 Task: Create a due date automation trigger when advanced on, on the tuesday of the week before a card is due add fields without custom field "Resume" set to a number lower than 1 and lower than 10 at 11:00 AM.
Action: Mouse pressed left at (1372, 105)
Screenshot: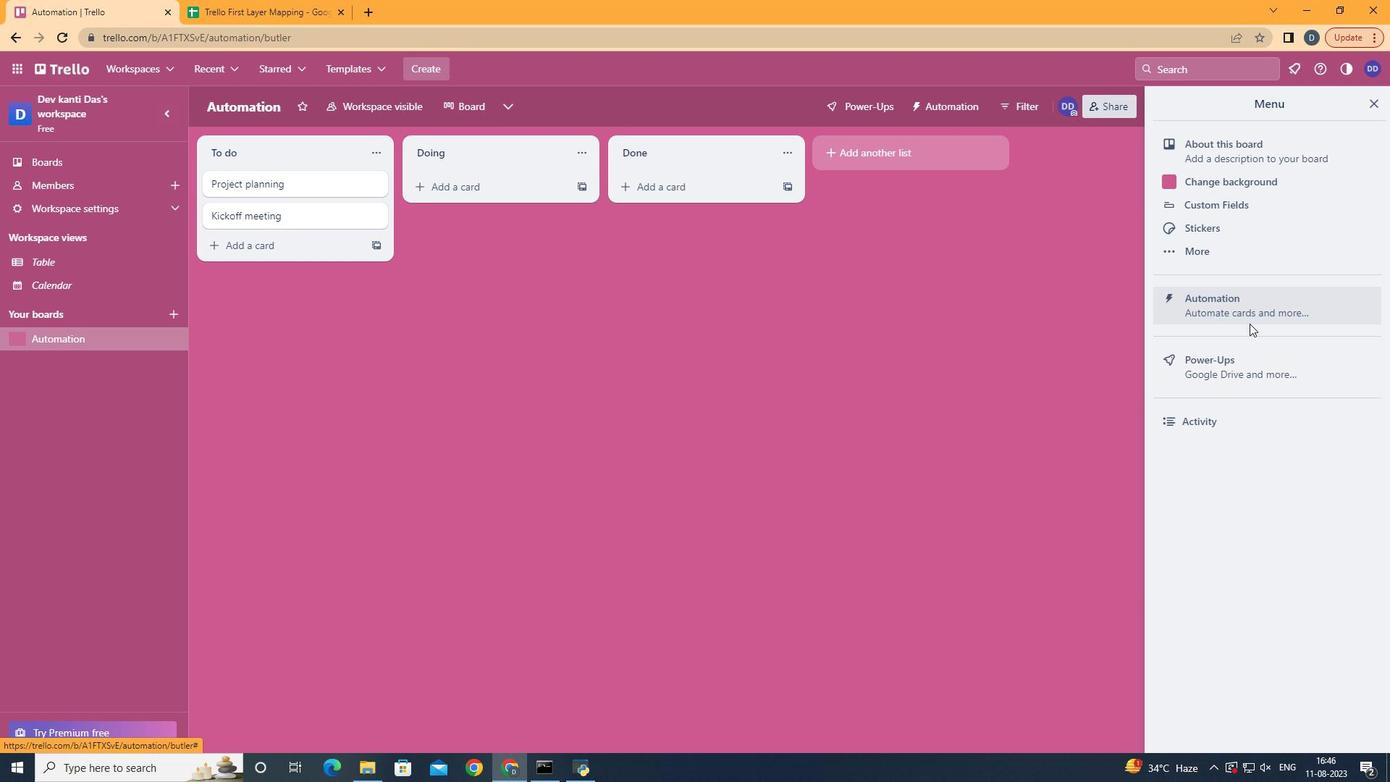 
Action: Mouse moved to (1247, 321)
Screenshot: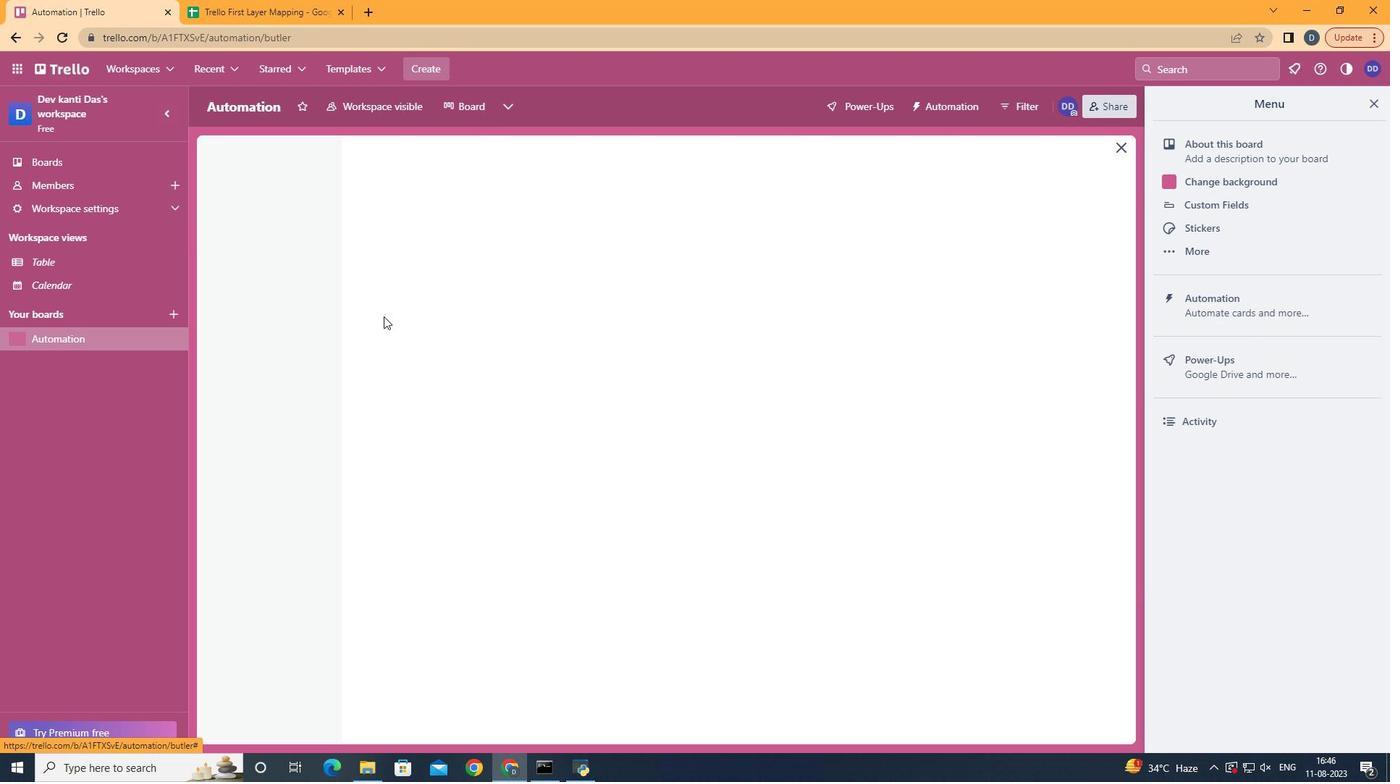 
Action: Mouse pressed left at (1247, 321)
Screenshot: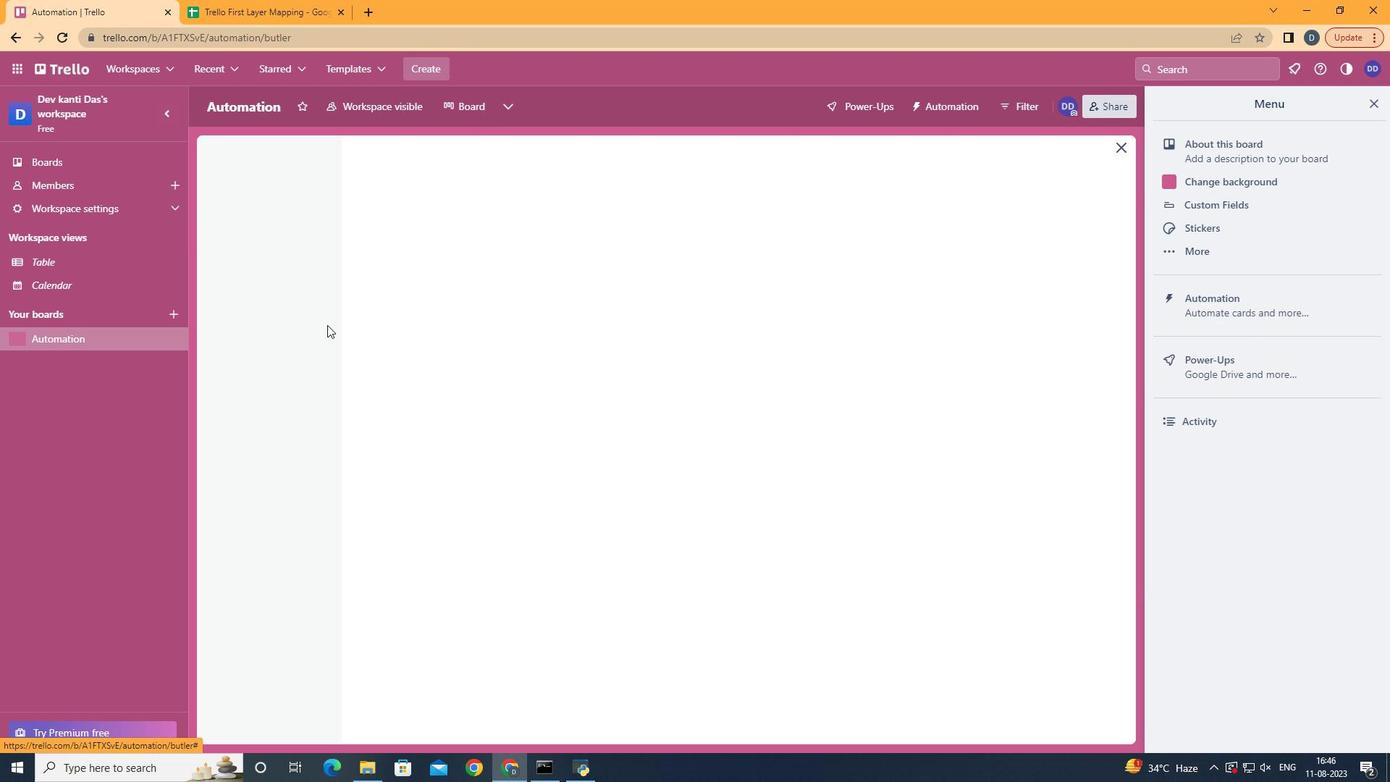 
Action: Mouse moved to (273, 291)
Screenshot: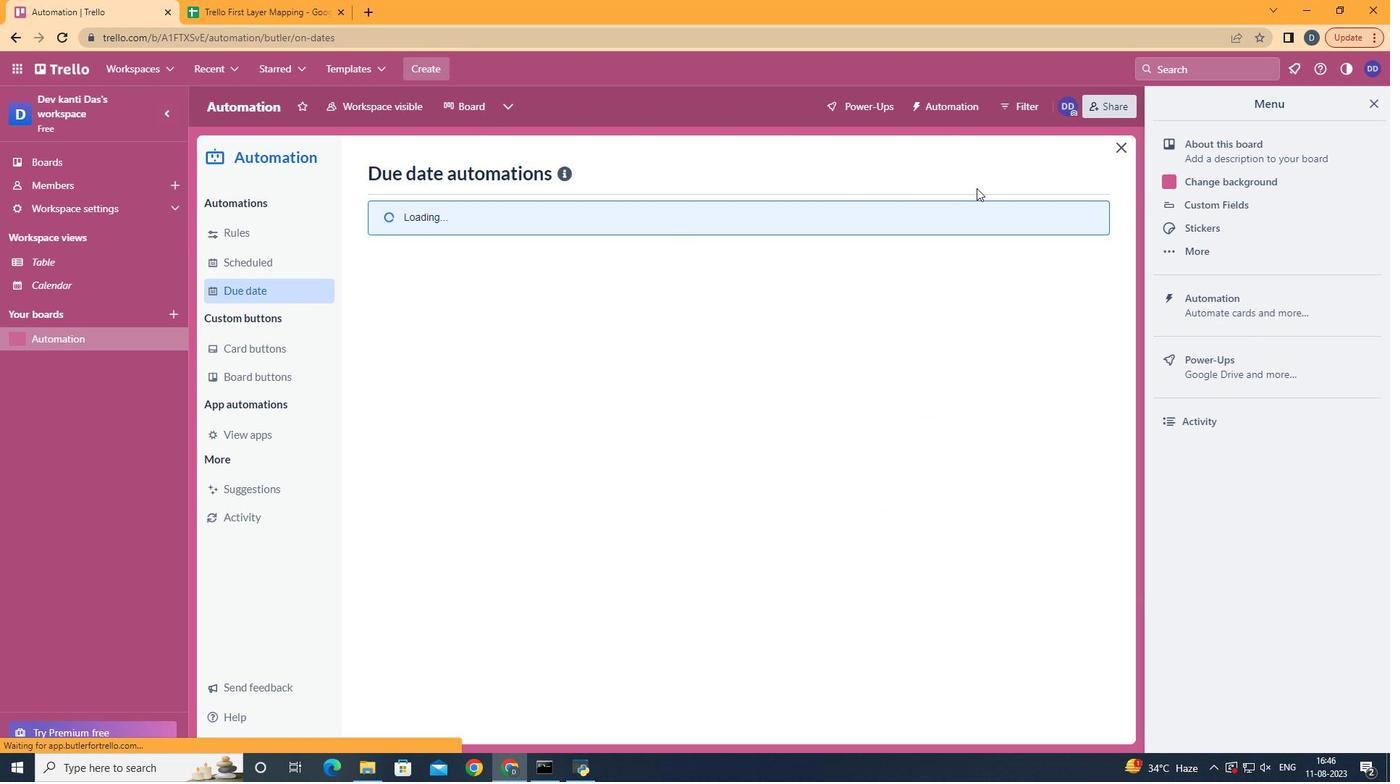 
Action: Mouse pressed left at (273, 291)
Screenshot: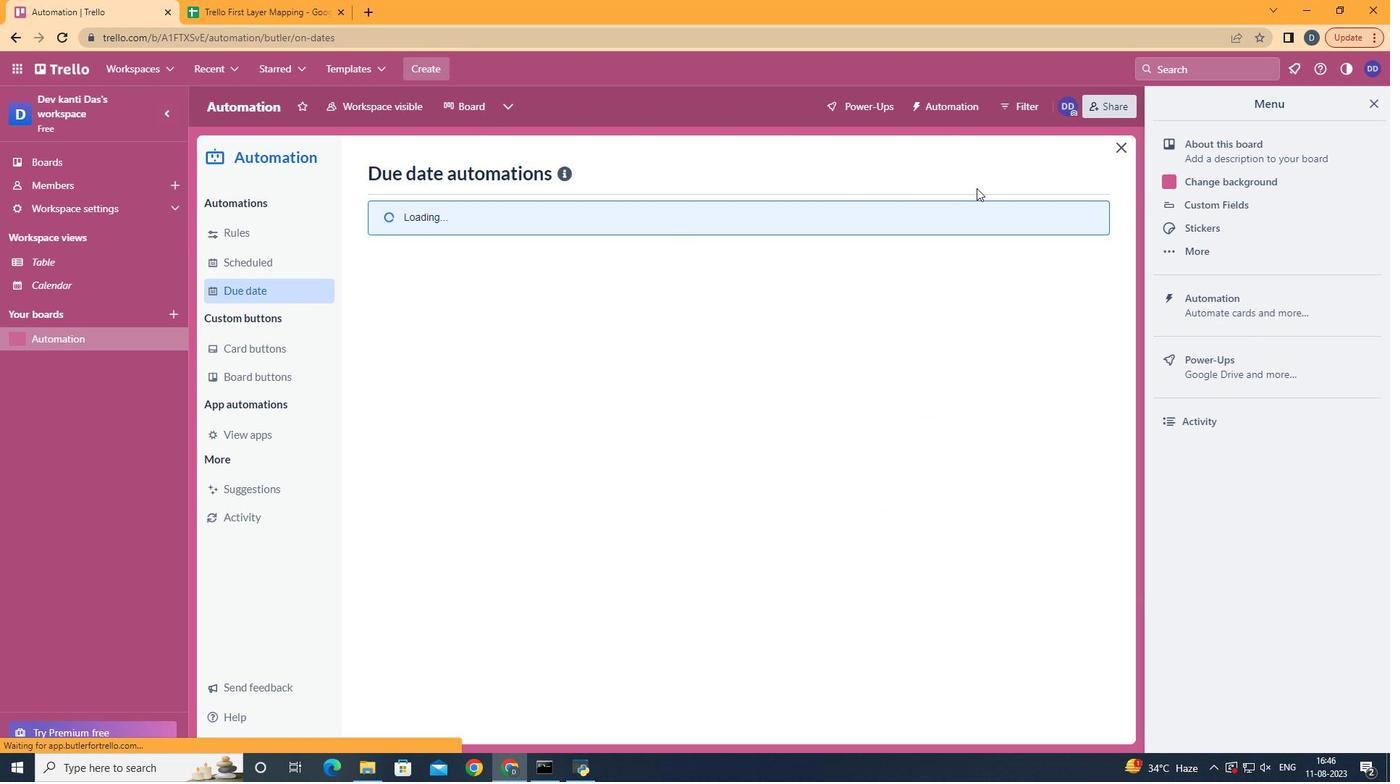 
Action: Mouse moved to (1030, 170)
Screenshot: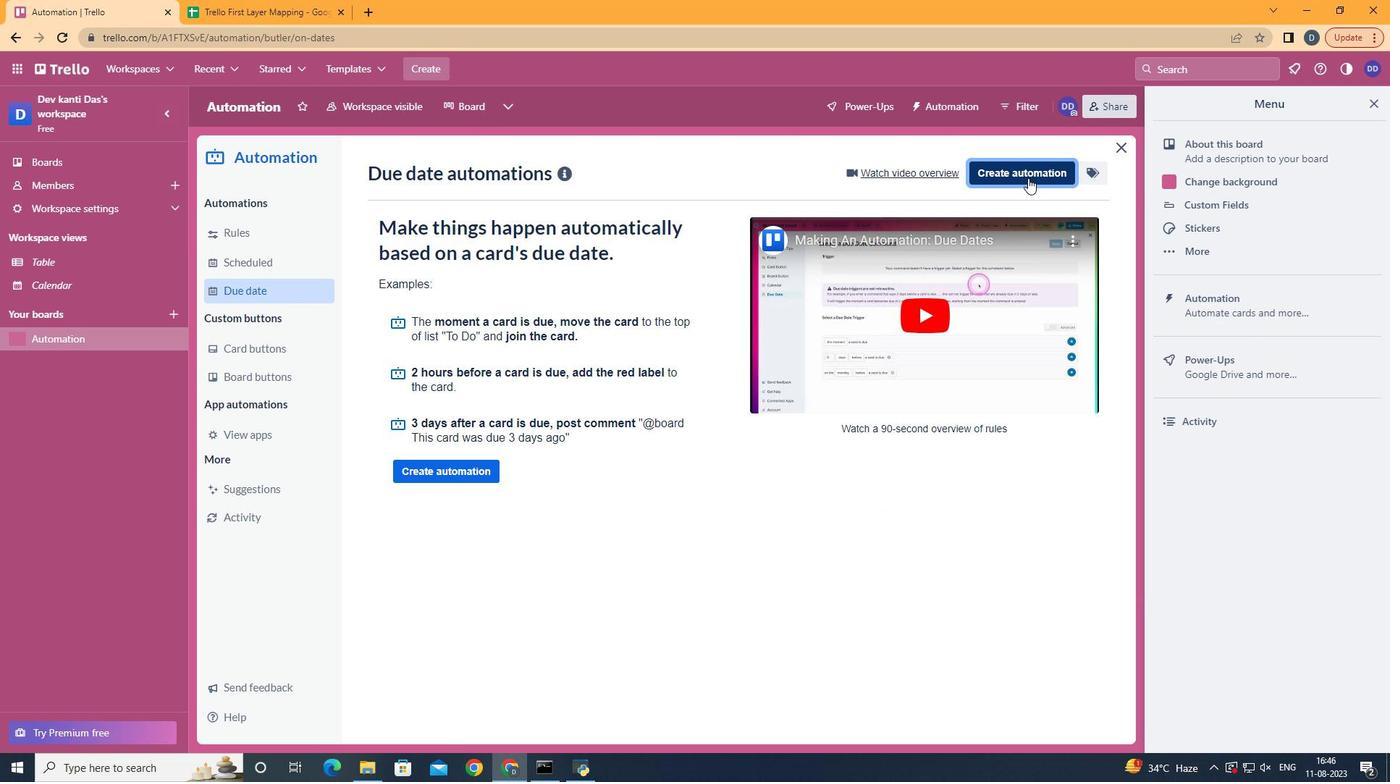 
Action: Mouse pressed left at (1030, 170)
Screenshot: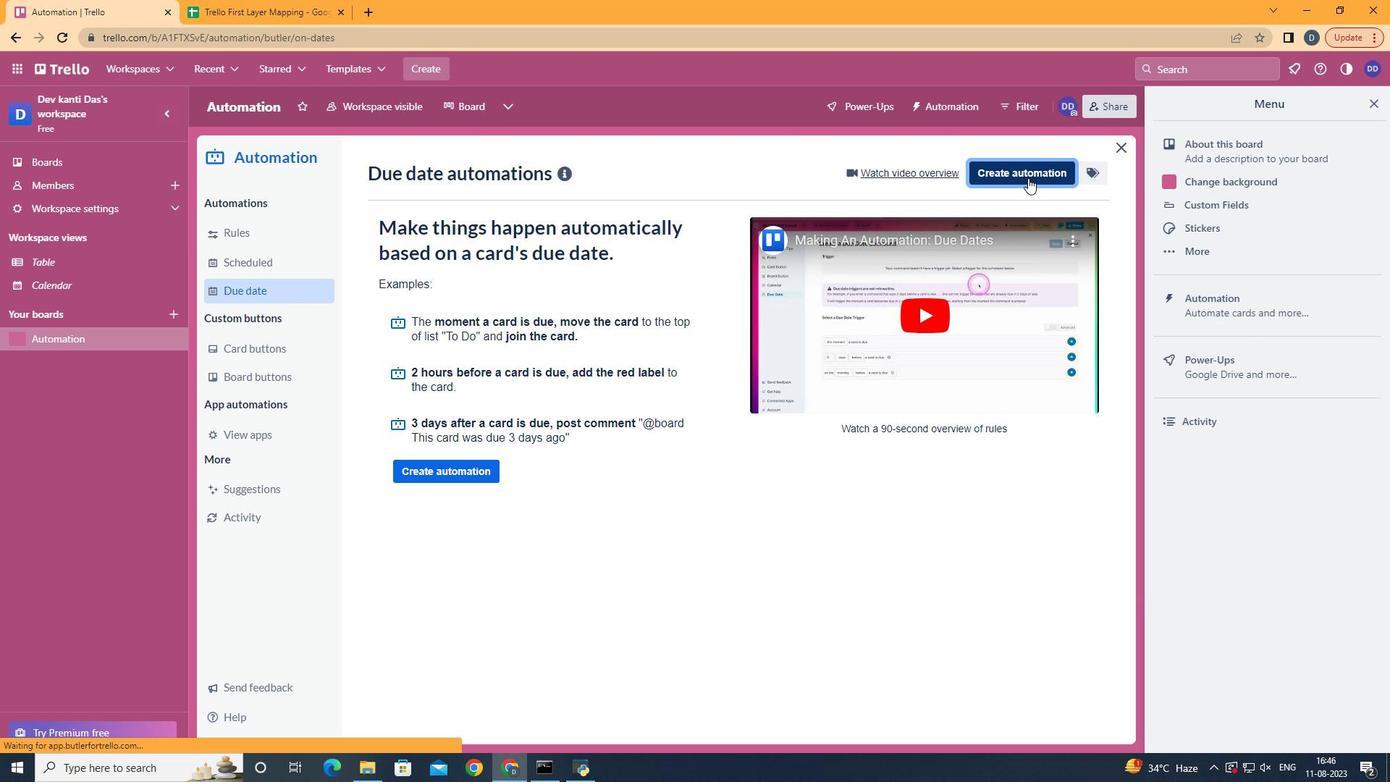 
Action: Mouse moved to (803, 304)
Screenshot: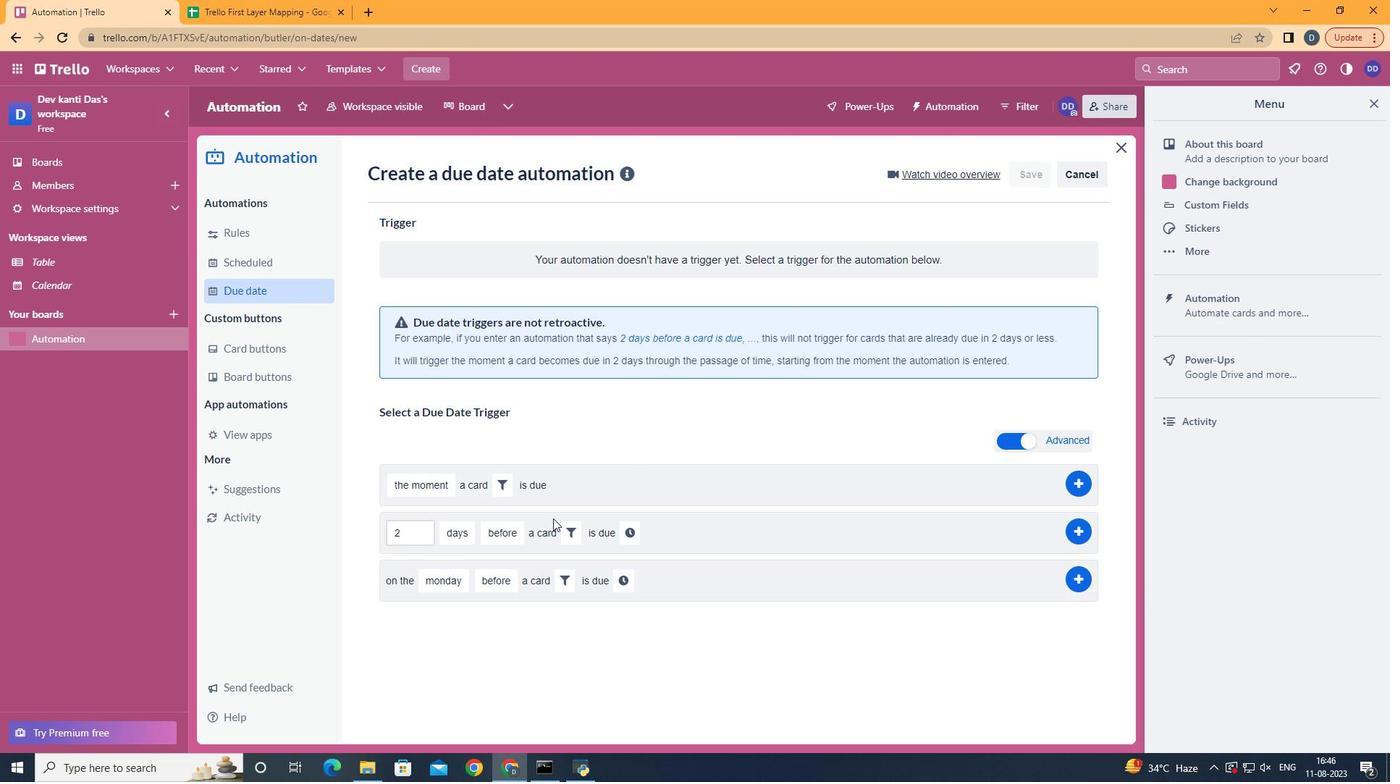 
Action: Mouse pressed left at (803, 304)
Screenshot: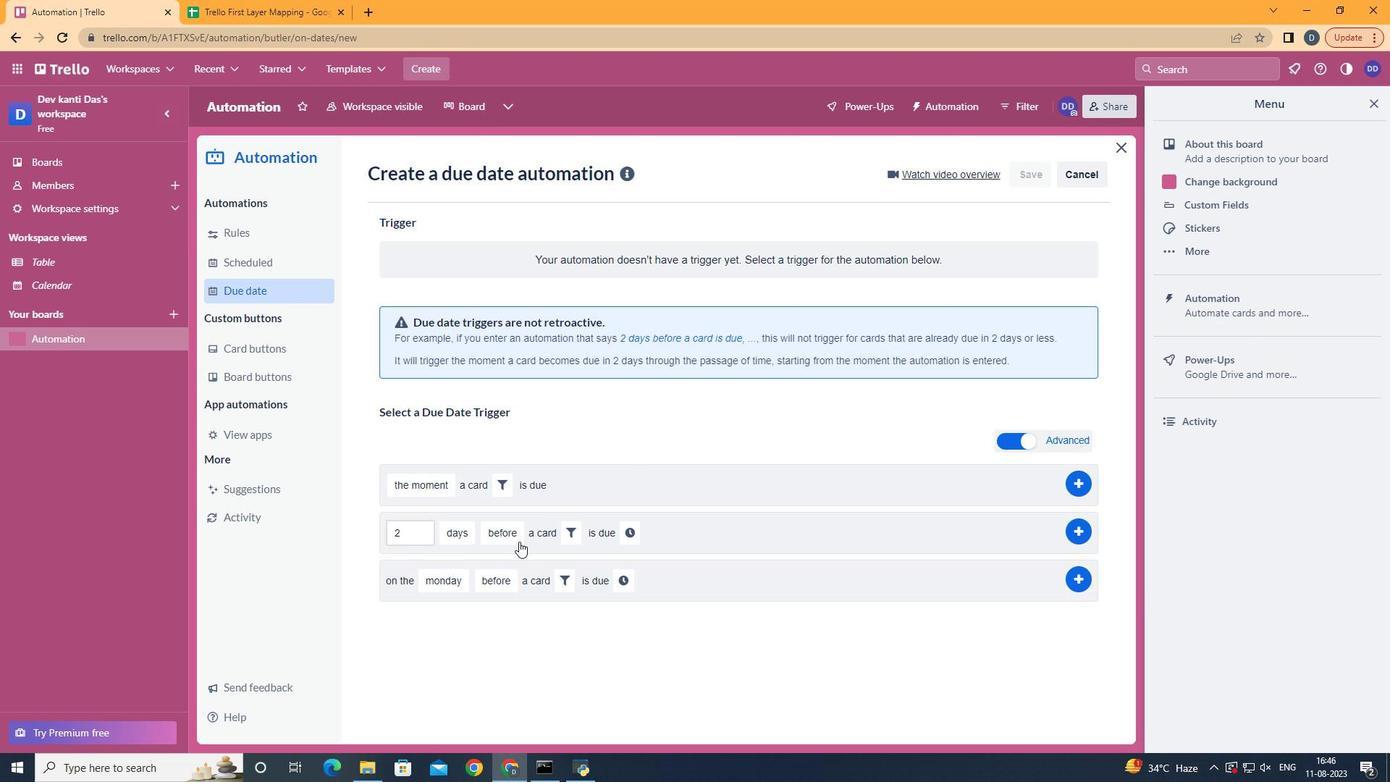 
Action: Mouse moved to (488, 399)
Screenshot: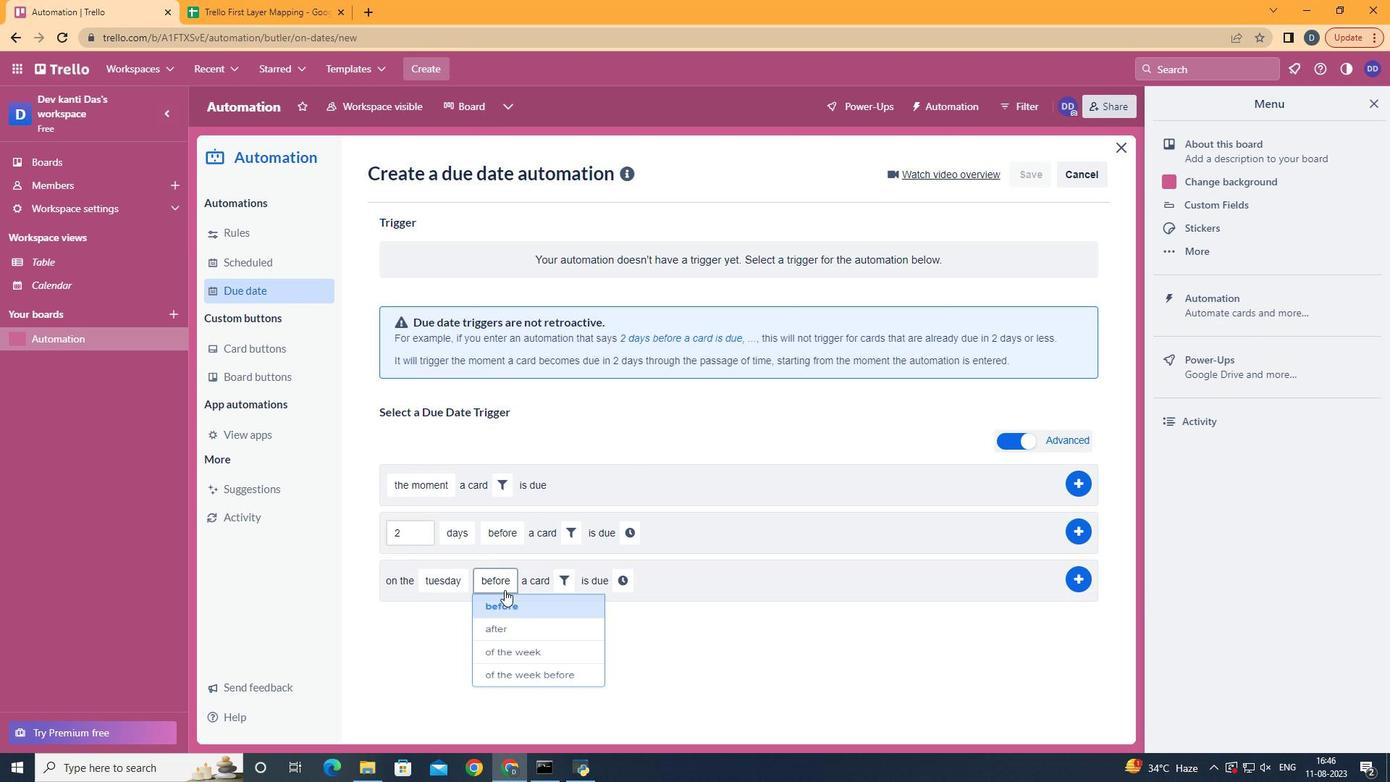 
Action: Mouse pressed left at (488, 399)
Screenshot: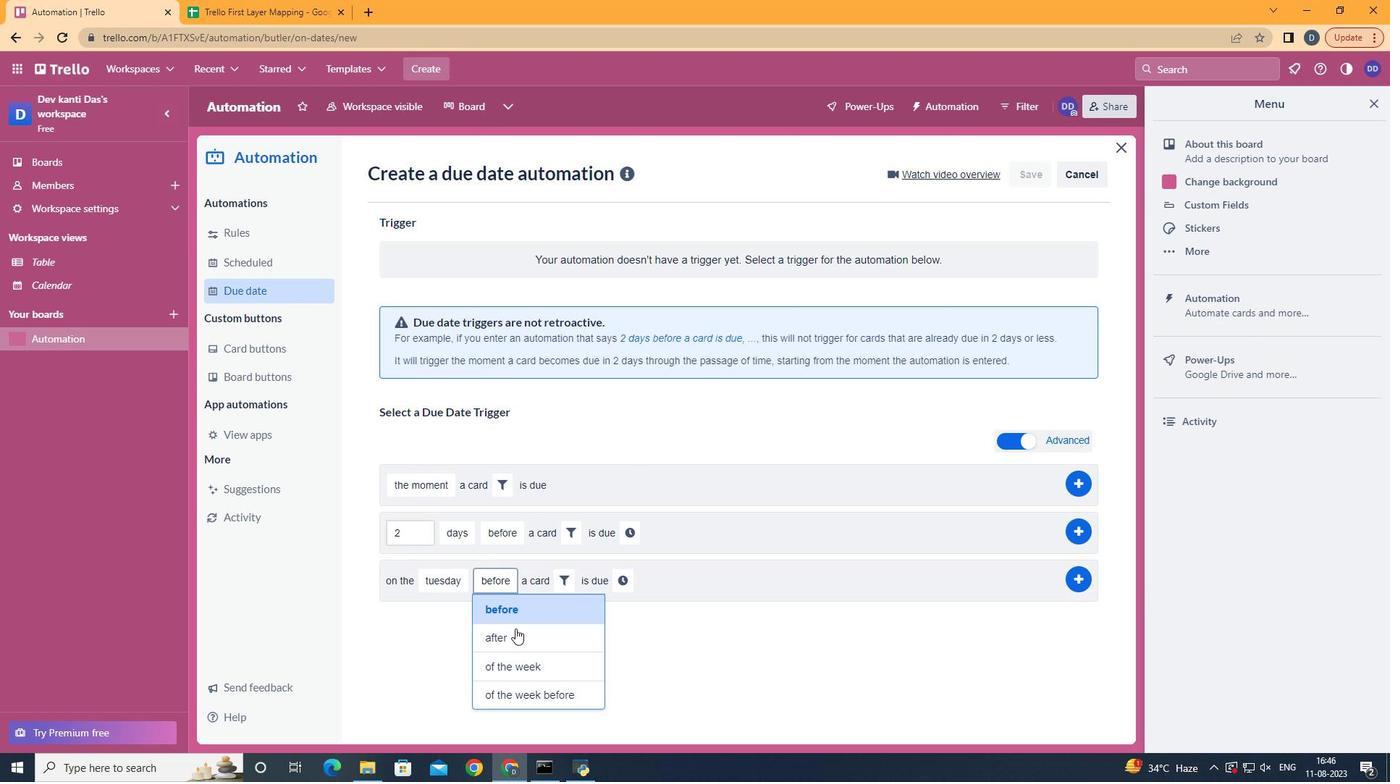 
Action: Mouse moved to (529, 687)
Screenshot: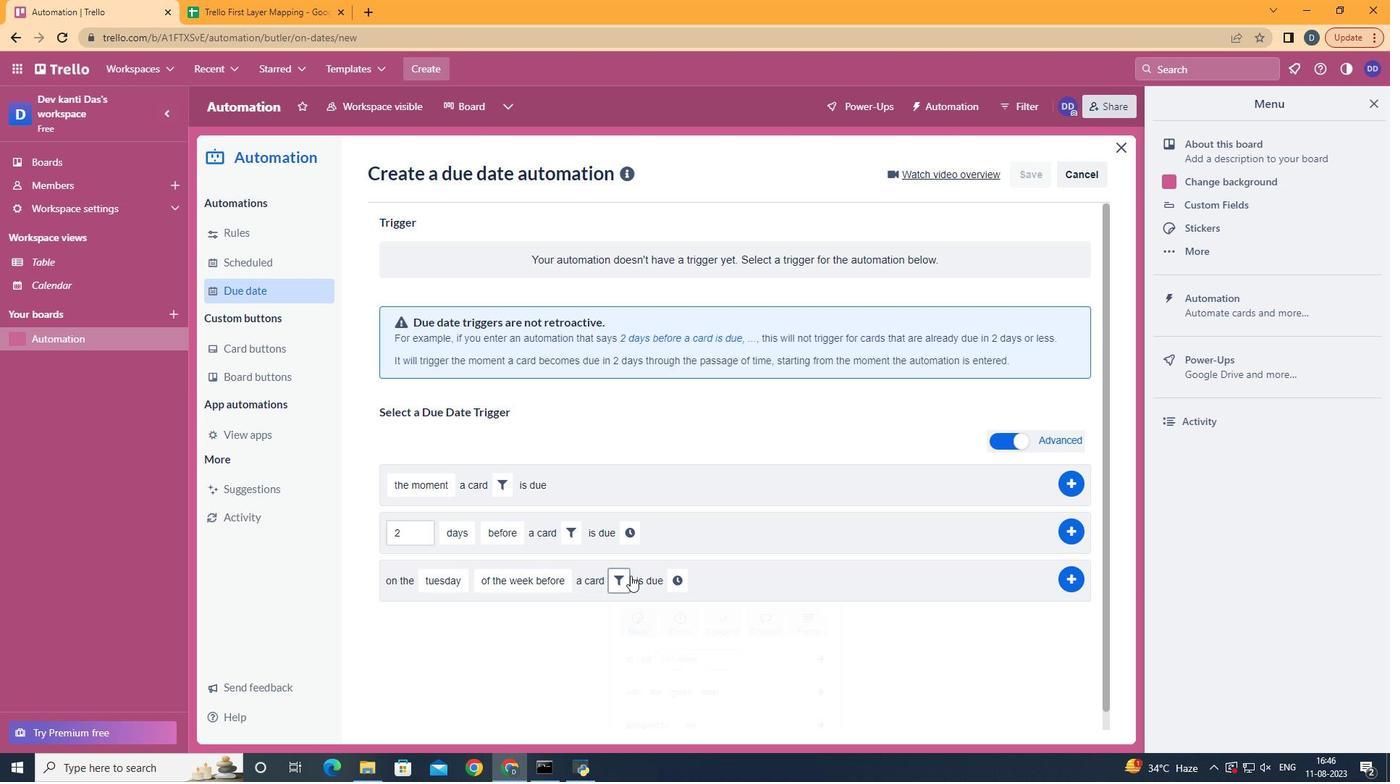 
Action: Mouse pressed left at (529, 687)
Screenshot: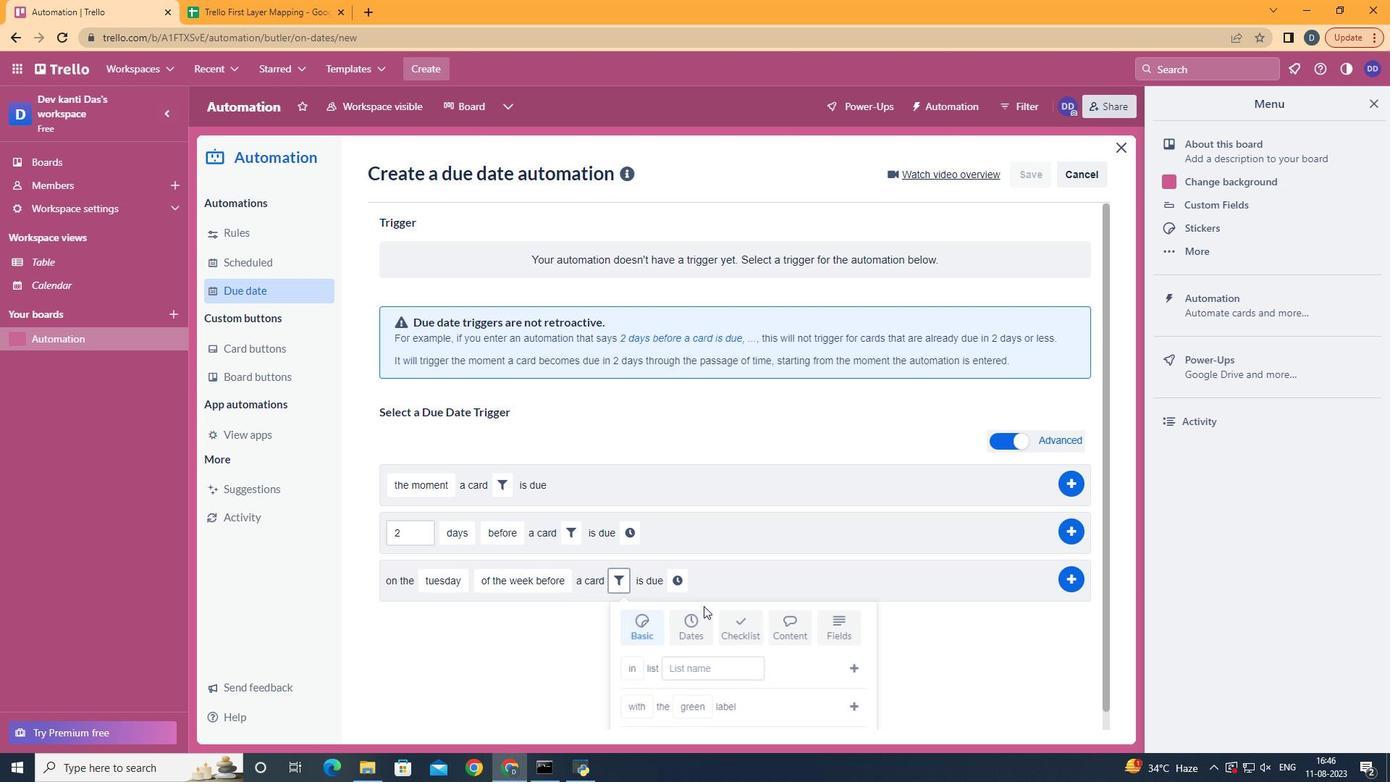 
Action: Mouse moved to (613, 567)
Screenshot: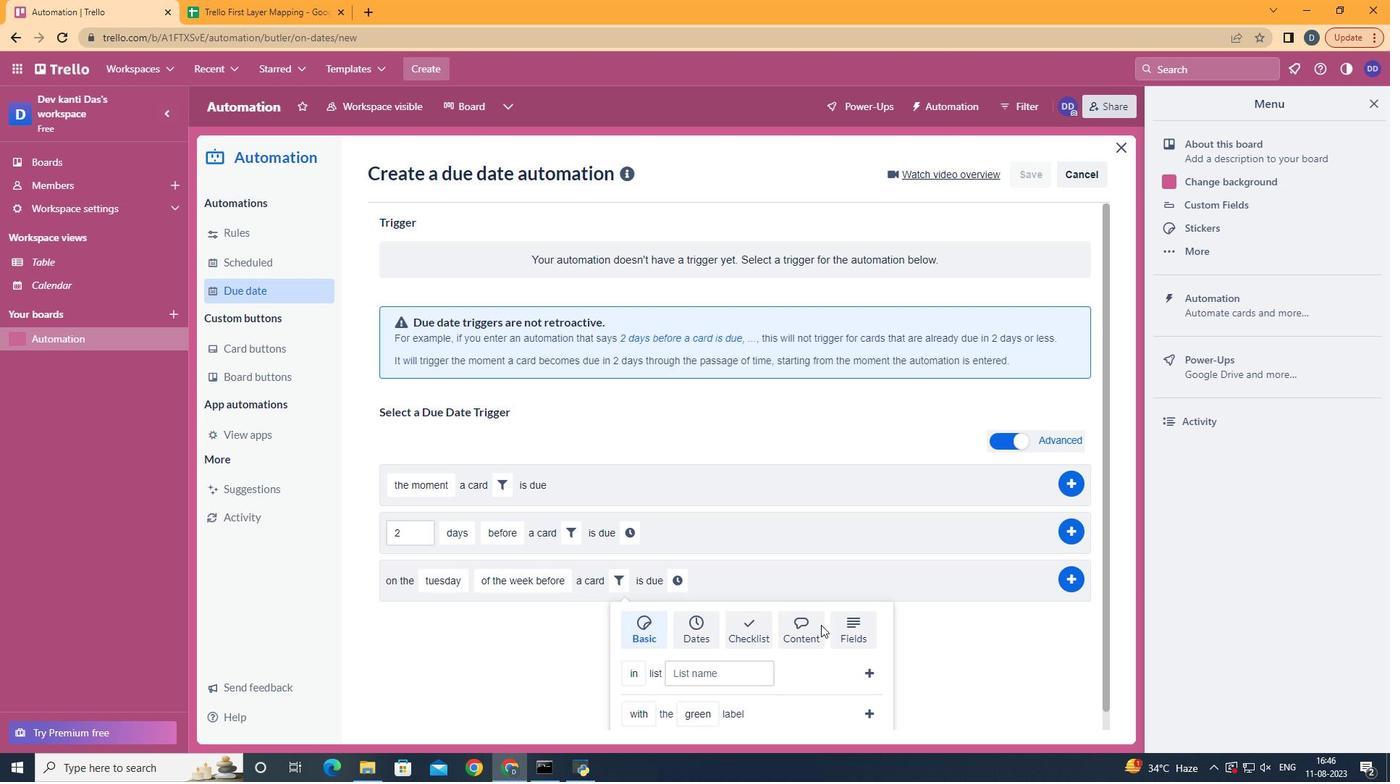 
Action: Mouse pressed left at (613, 567)
Screenshot: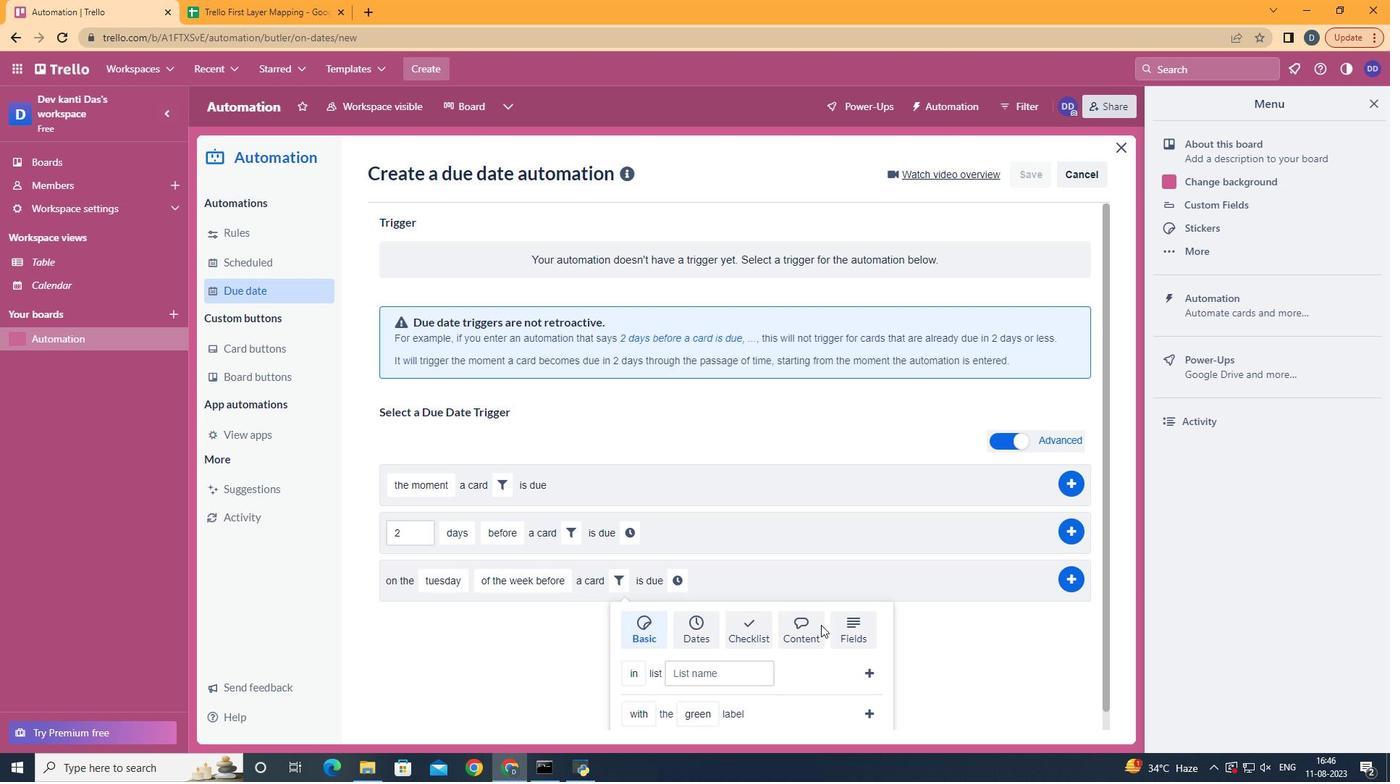 
Action: Mouse moved to (818, 622)
Screenshot: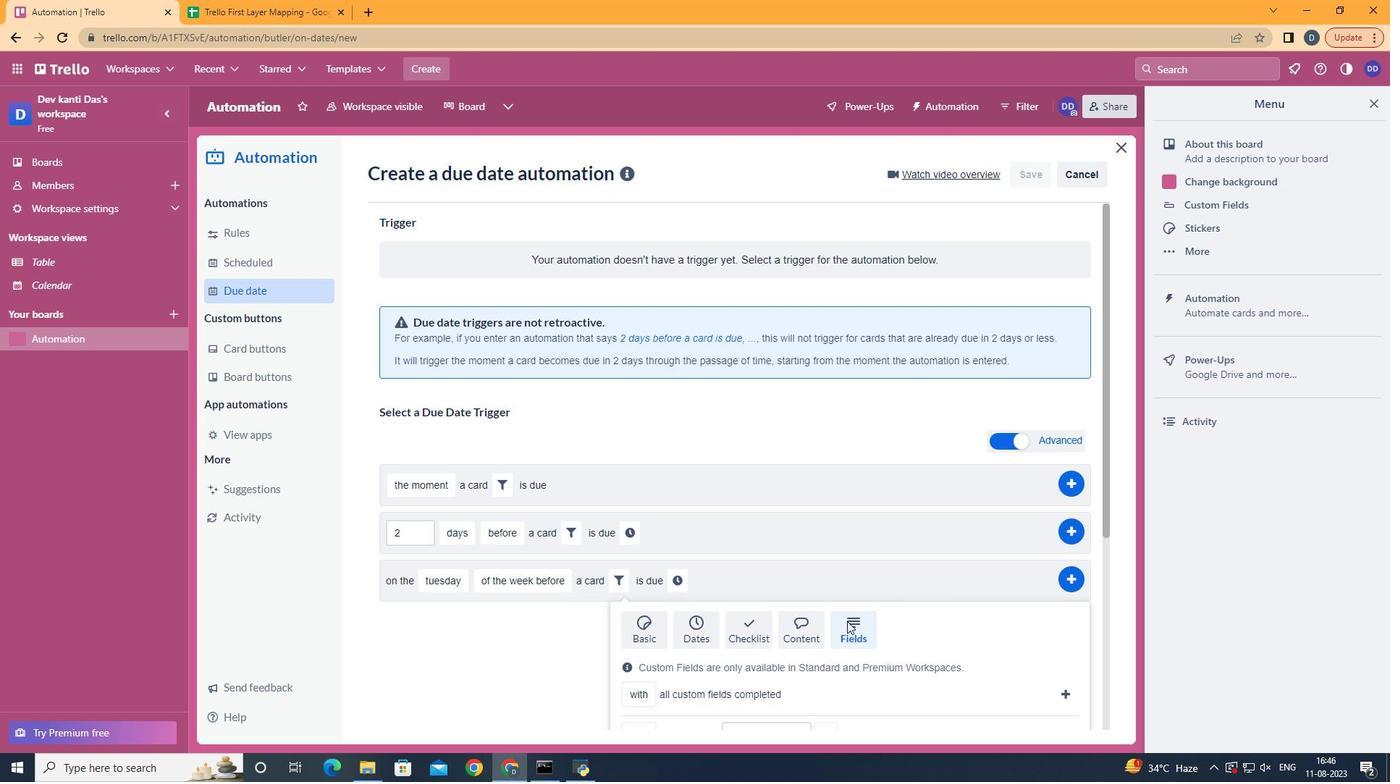 
Action: Mouse pressed left at (818, 622)
Screenshot: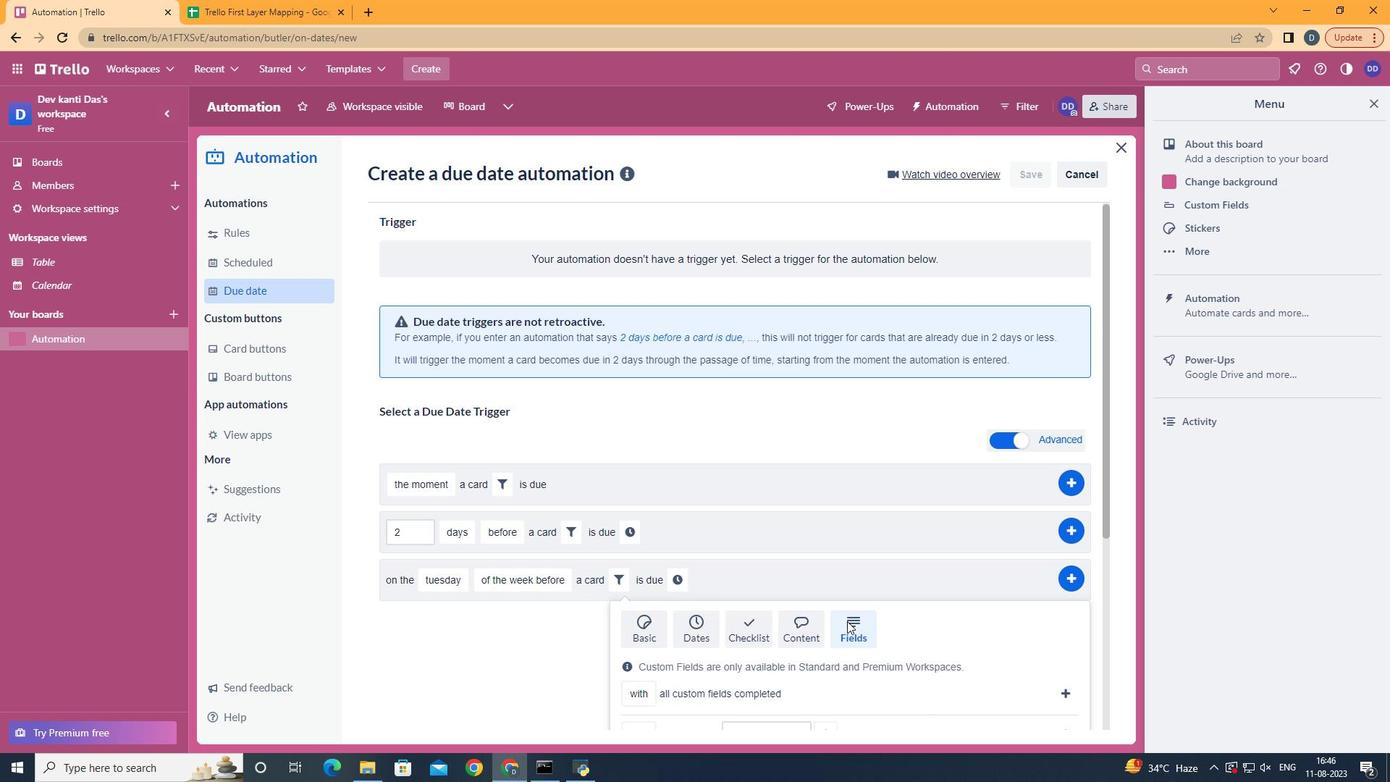 
Action: Mouse moved to (845, 619)
Screenshot: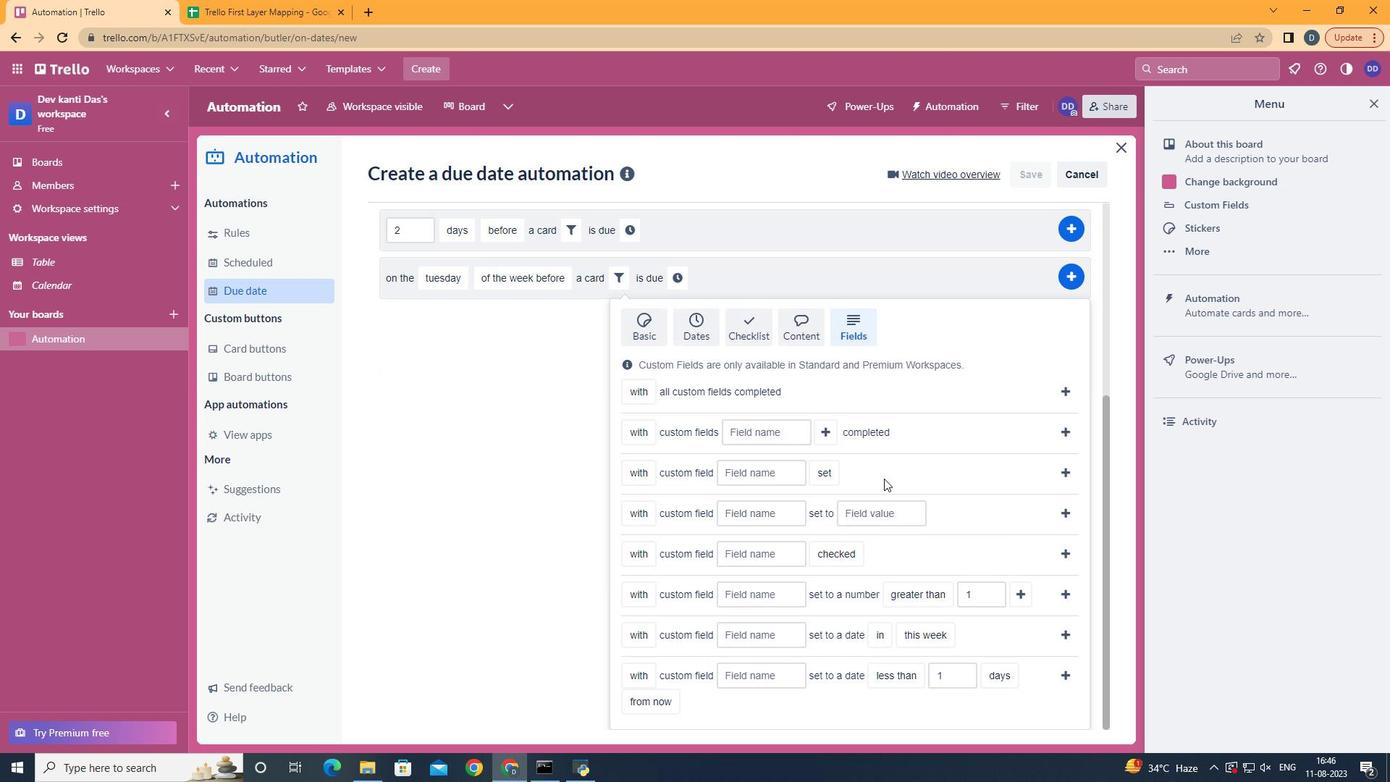 
Action: Mouse pressed left at (845, 619)
Screenshot: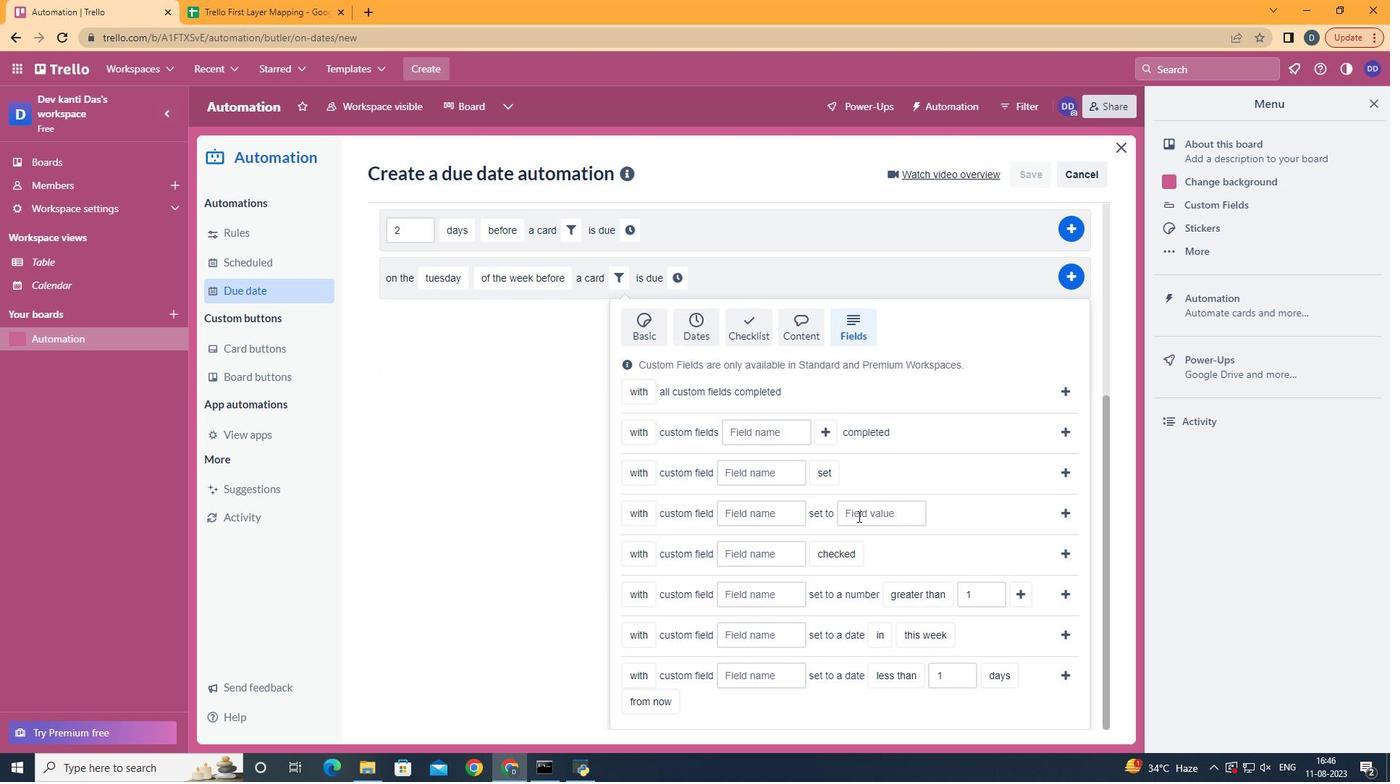 
Action: Mouse moved to (845, 619)
Screenshot: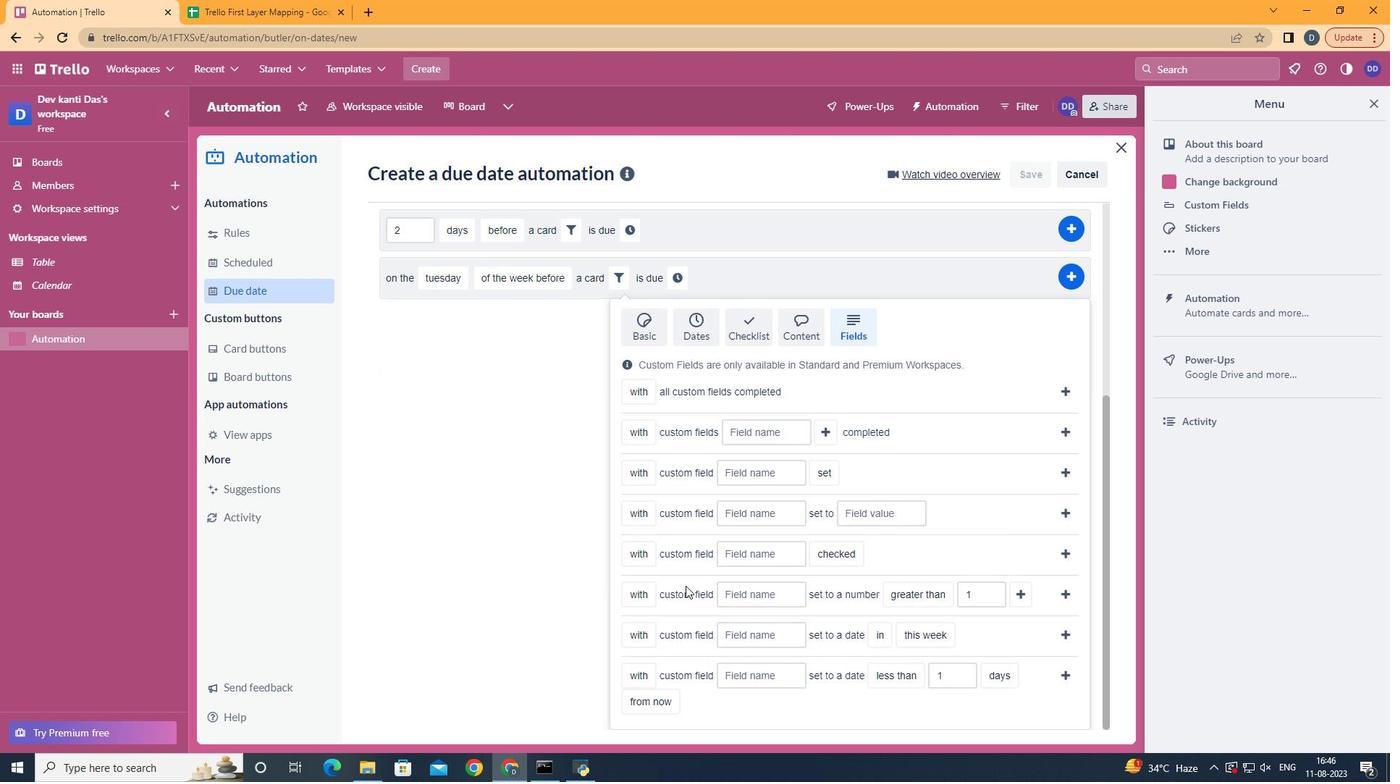 
Action: Mouse scrolled (845, 618) with delta (0, 0)
Screenshot: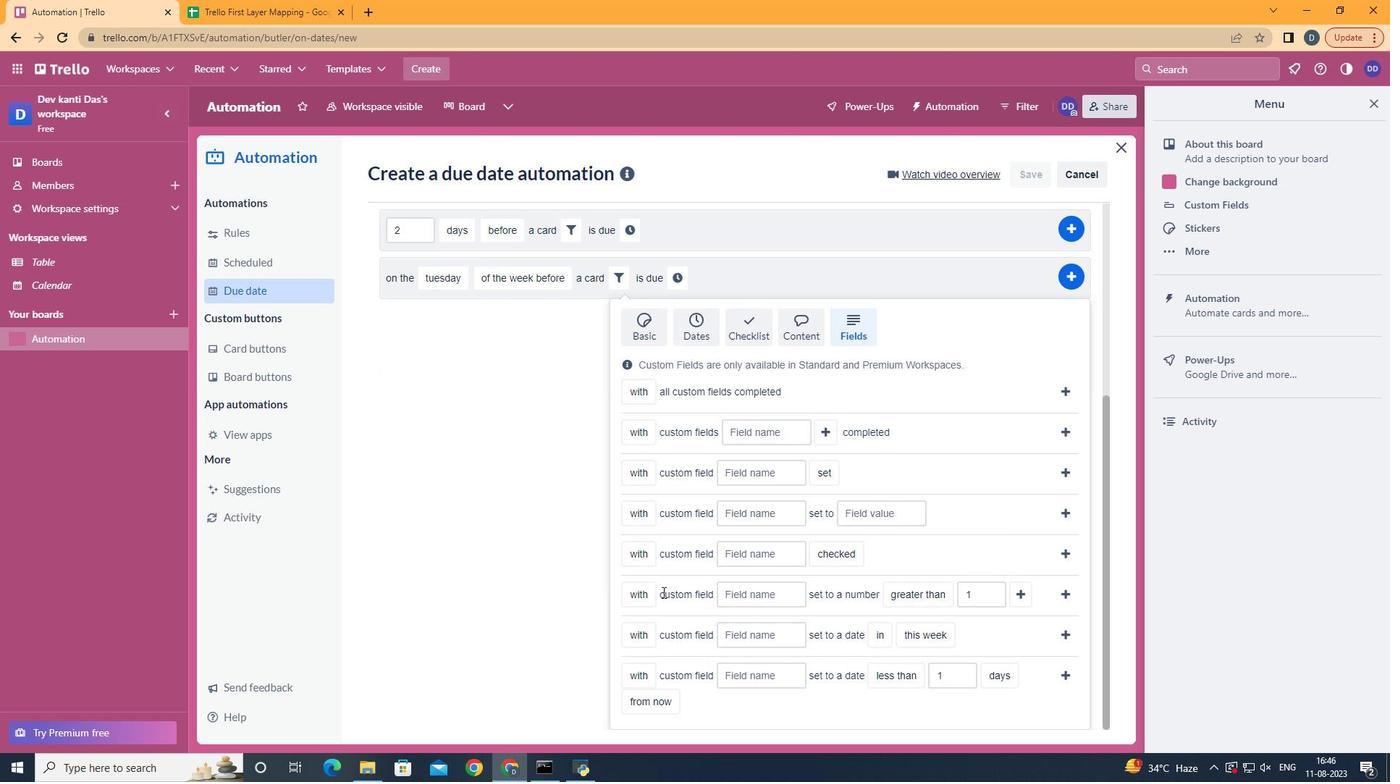 
Action: Mouse scrolled (845, 618) with delta (0, 0)
Screenshot: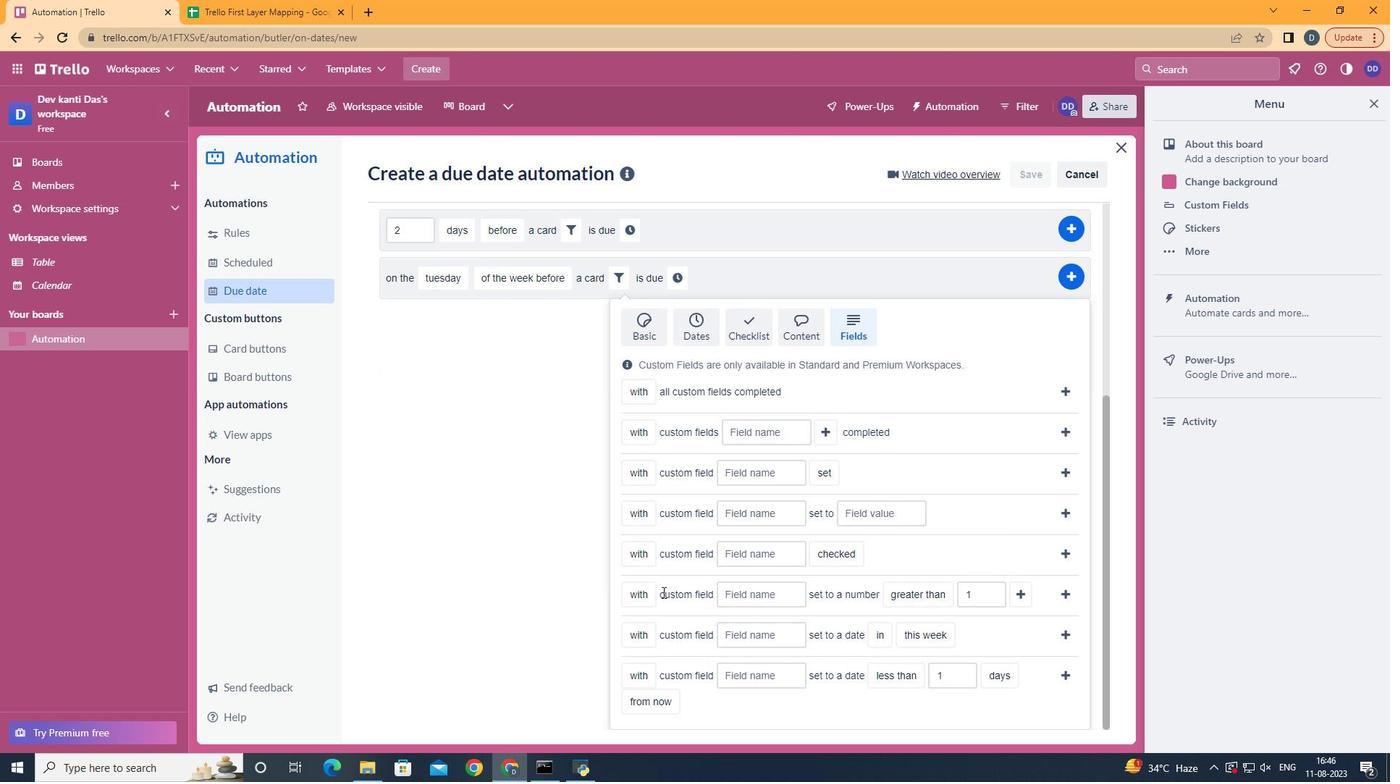 
Action: Mouse scrolled (845, 618) with delta (0, 0)
Screenshot: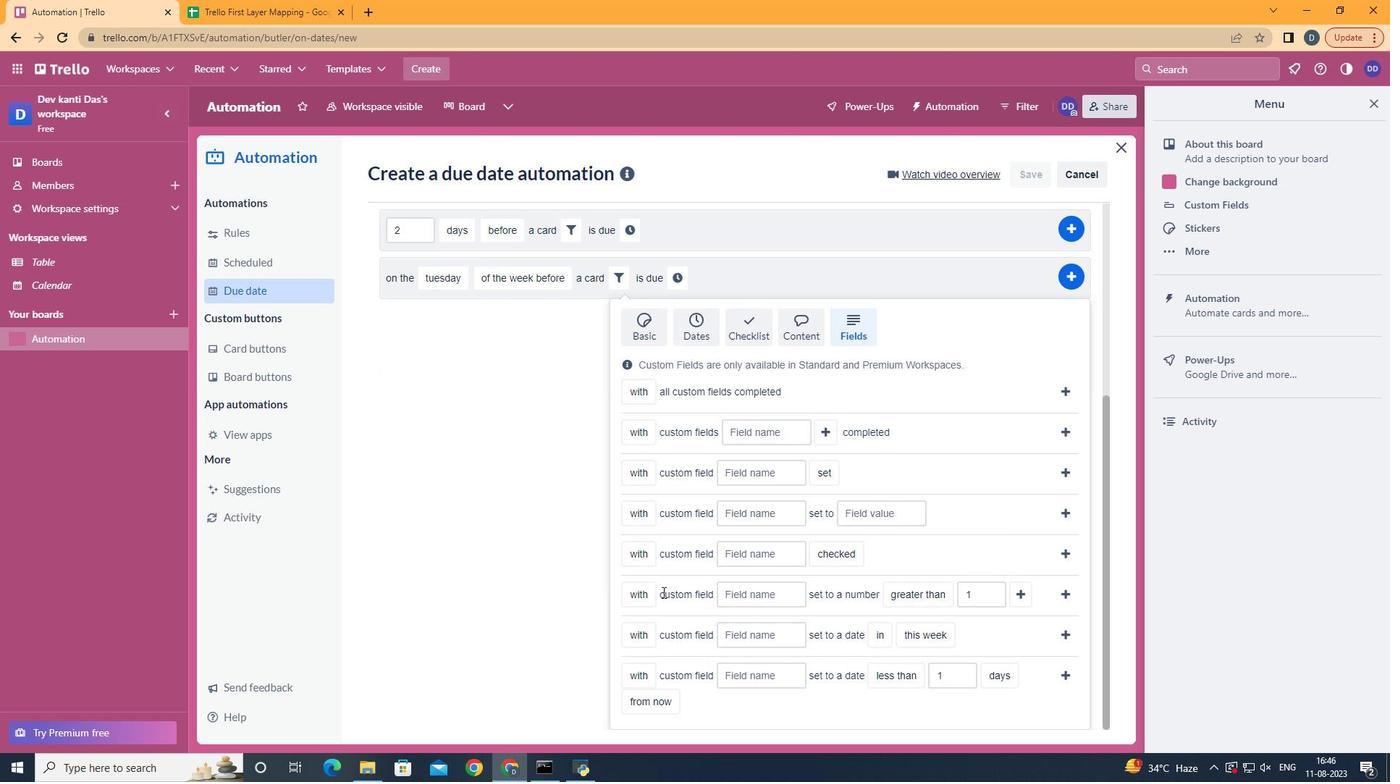 
Action: Mouse scrolled (845, 618) with delta (0, 0)
Screenshot: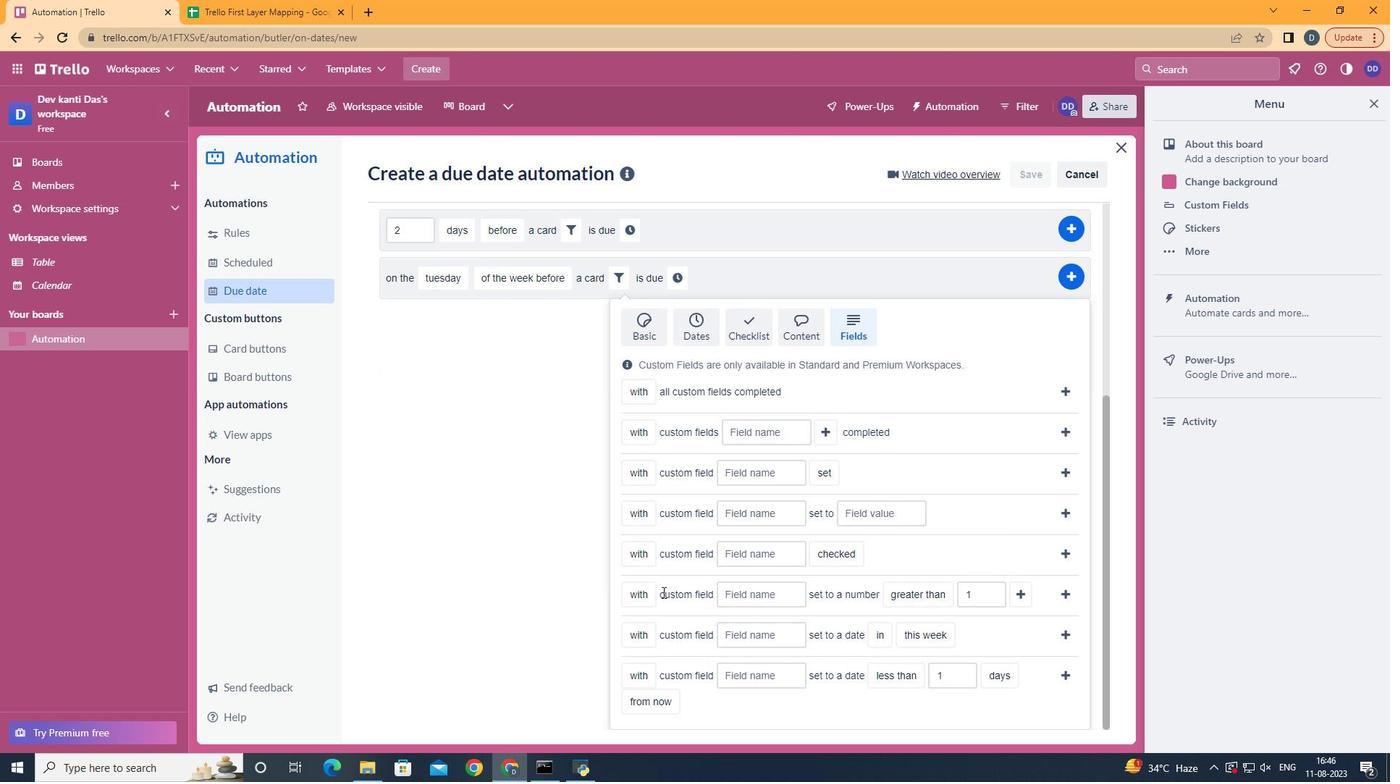 
Action: Mouse scrolled (845, 618) with delta (0, 0)
Screenshot: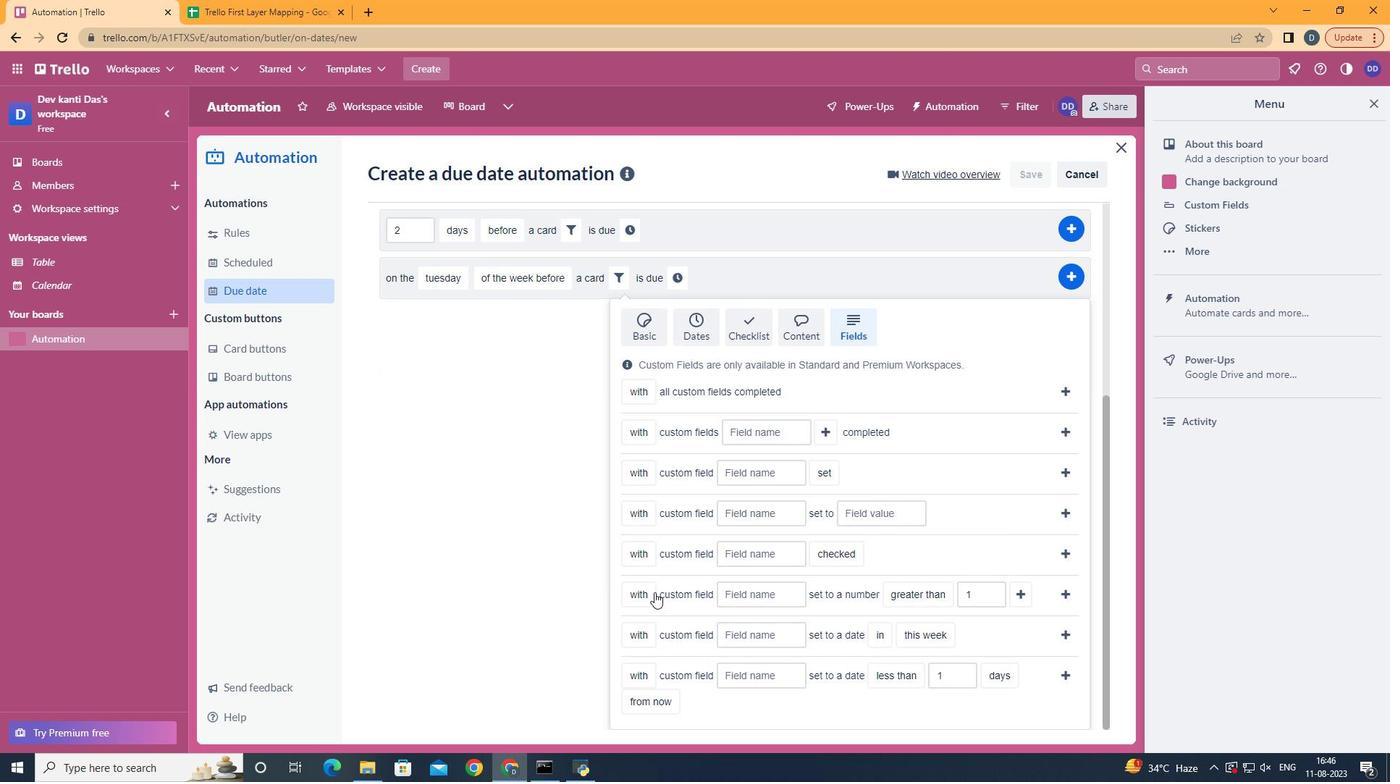 
Action: Mouse moved to (656, 643)
Screenshot: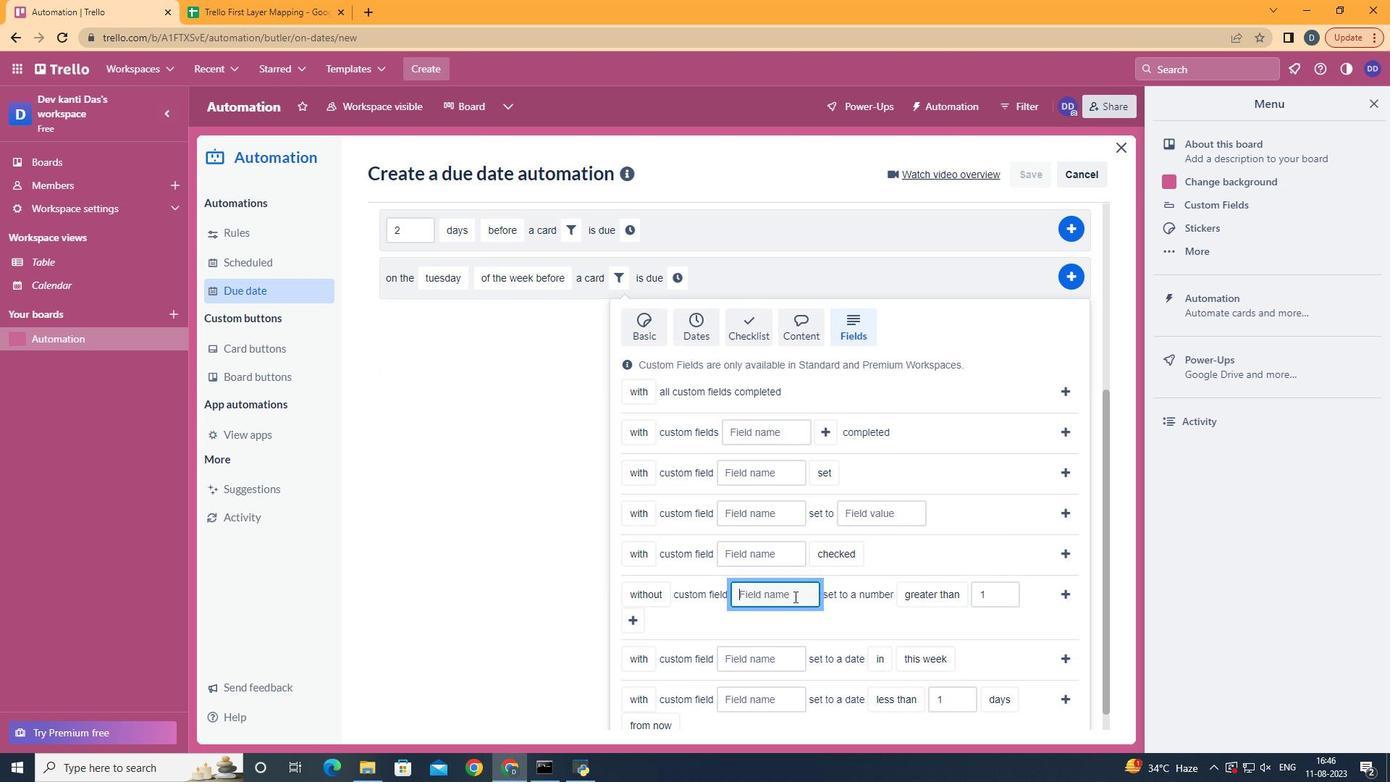 
Action: Mouse pressed left at (656, 643)
Screenshot: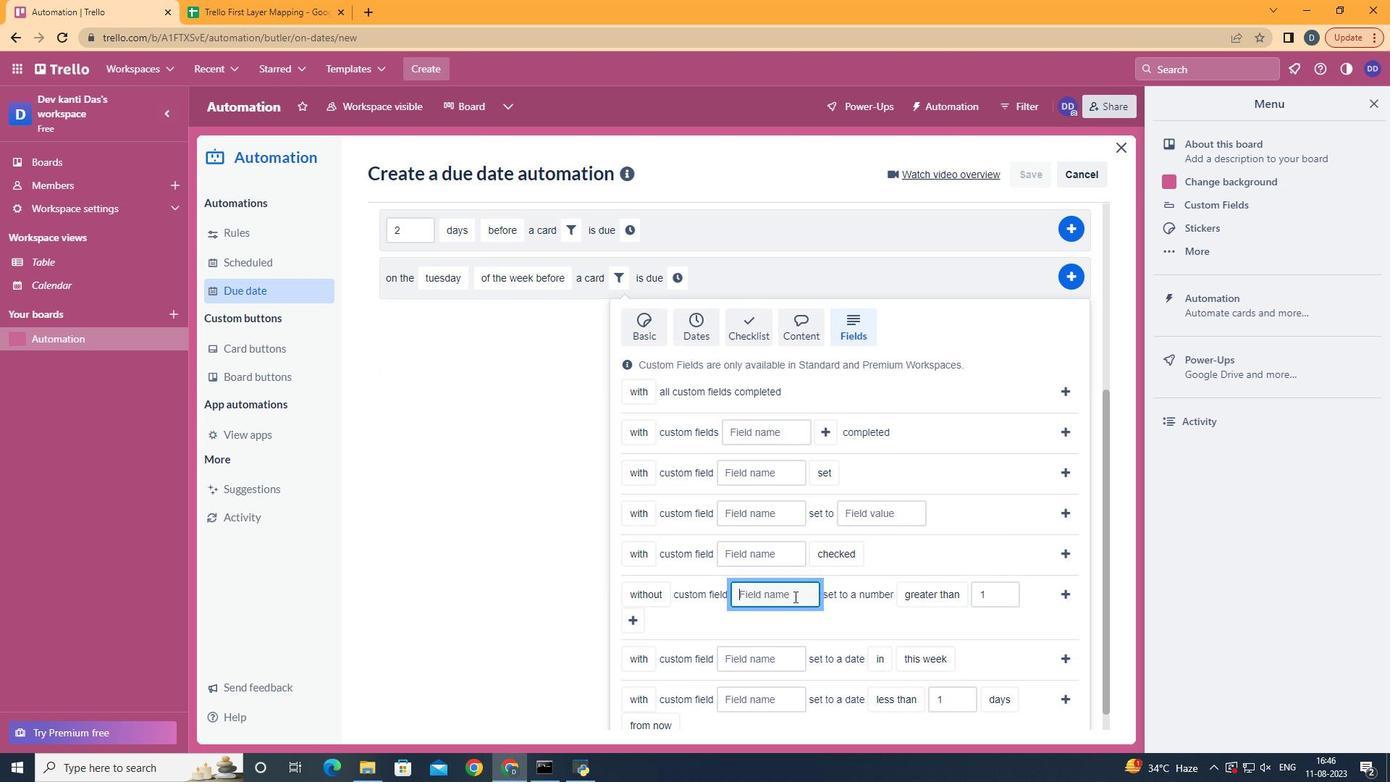
Action: Mouse moved to (792, 595)
Screenshot: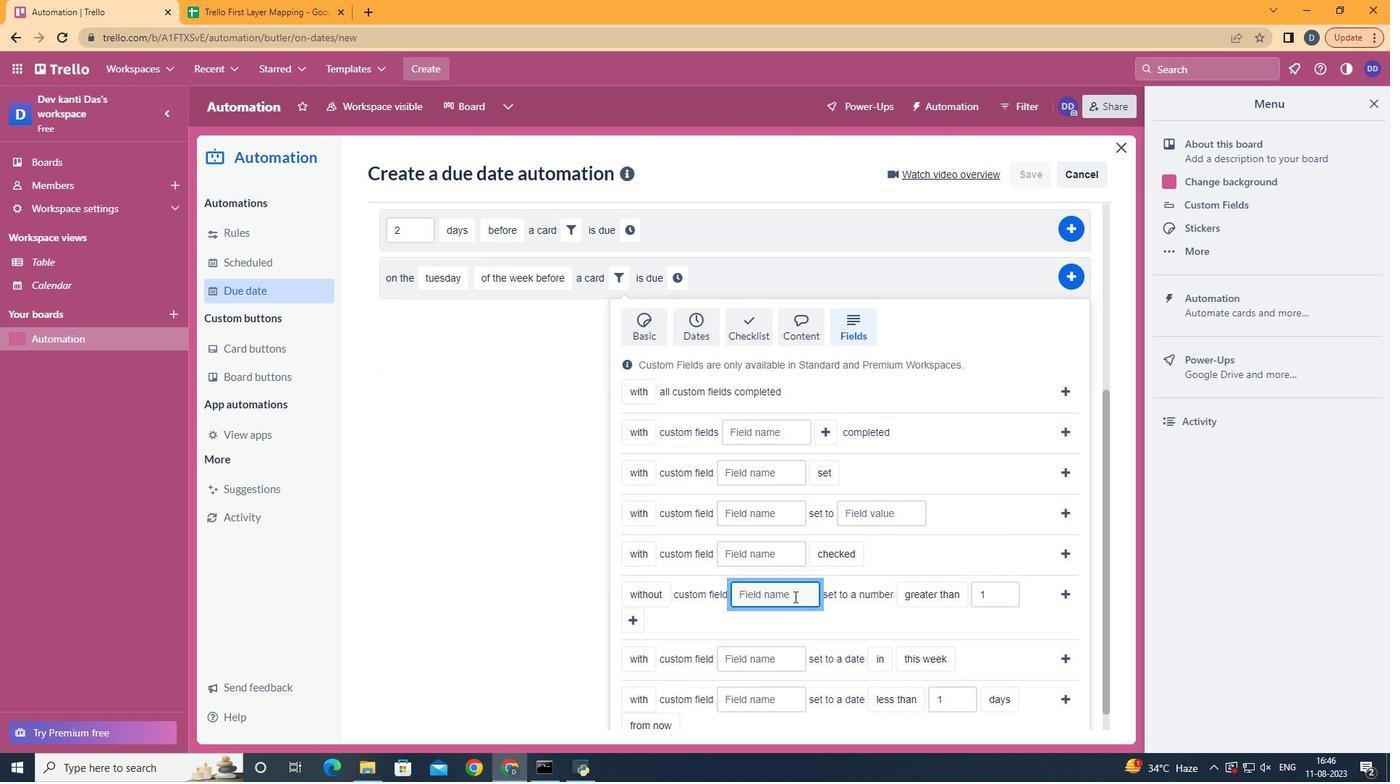 
Action: Mouse pressed left at (792, 595)
Screenshot: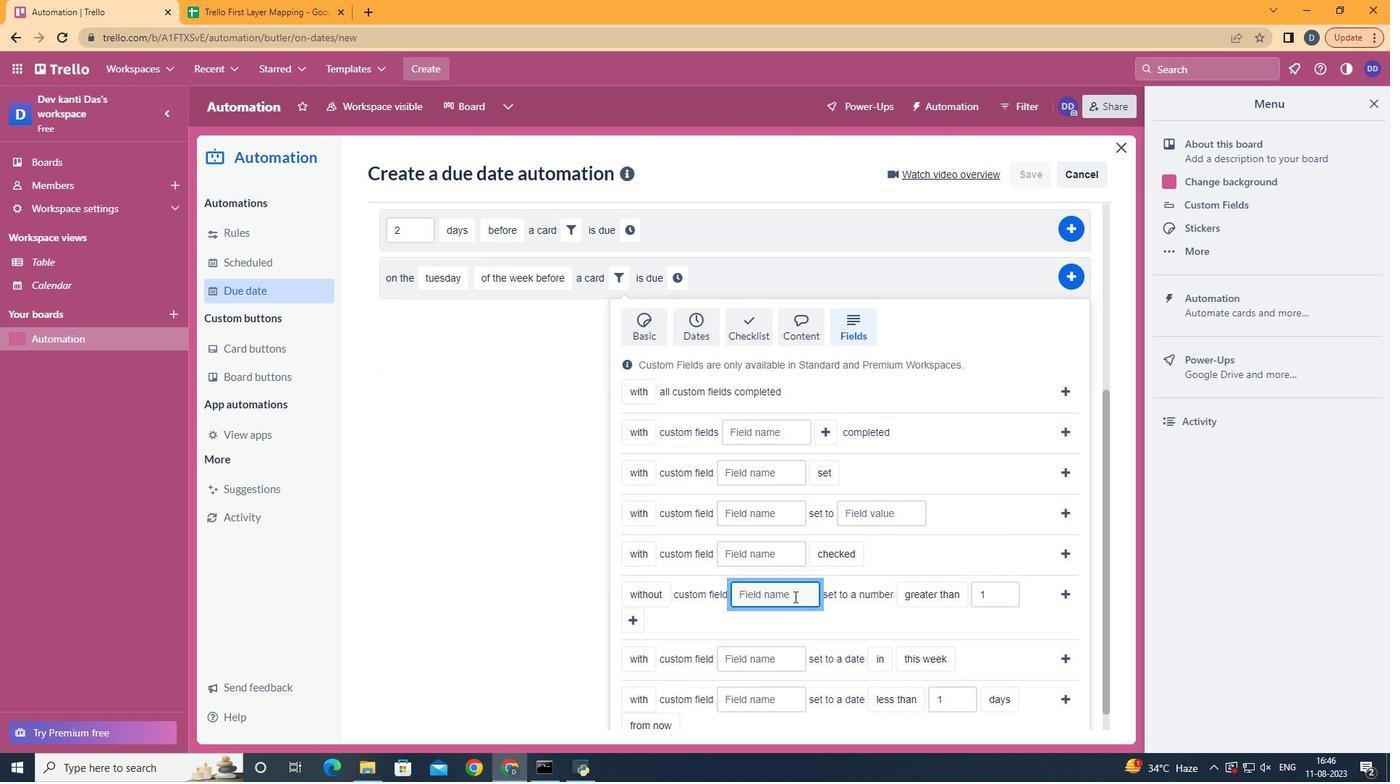 
Action: Mouse moved to (792, 594)
Screenshot: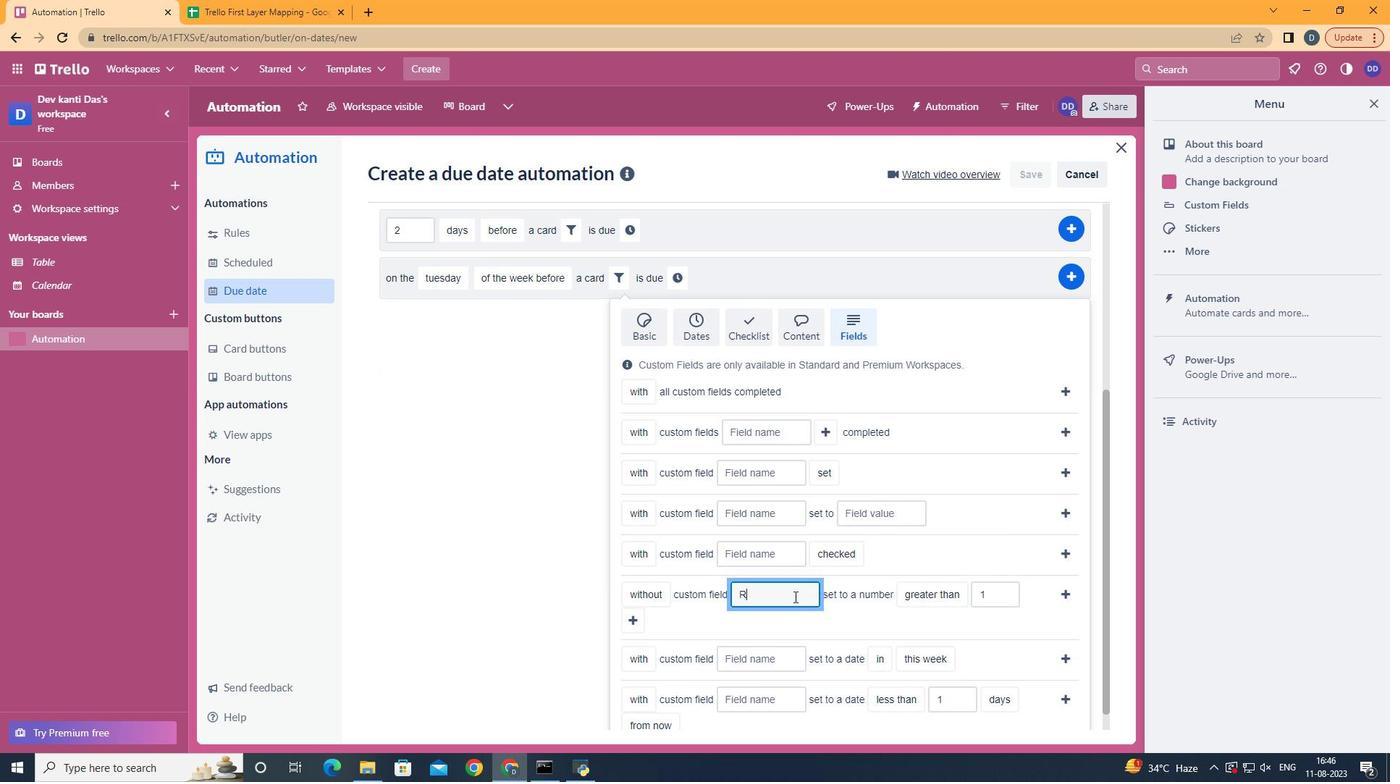 
Action: Key pressed <Key.shift>Resume
Screenshot: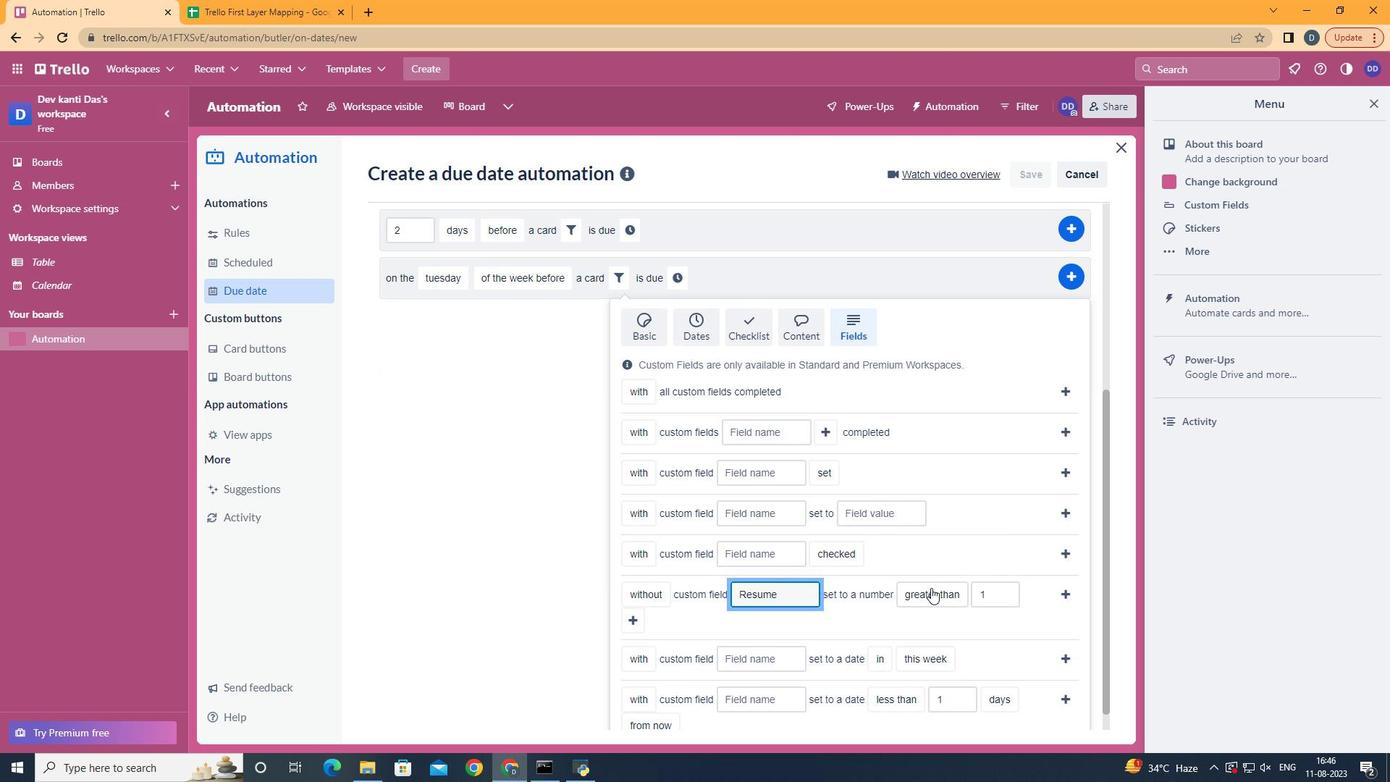 
Action: Mouse moved to (953, 677)
Screenshot: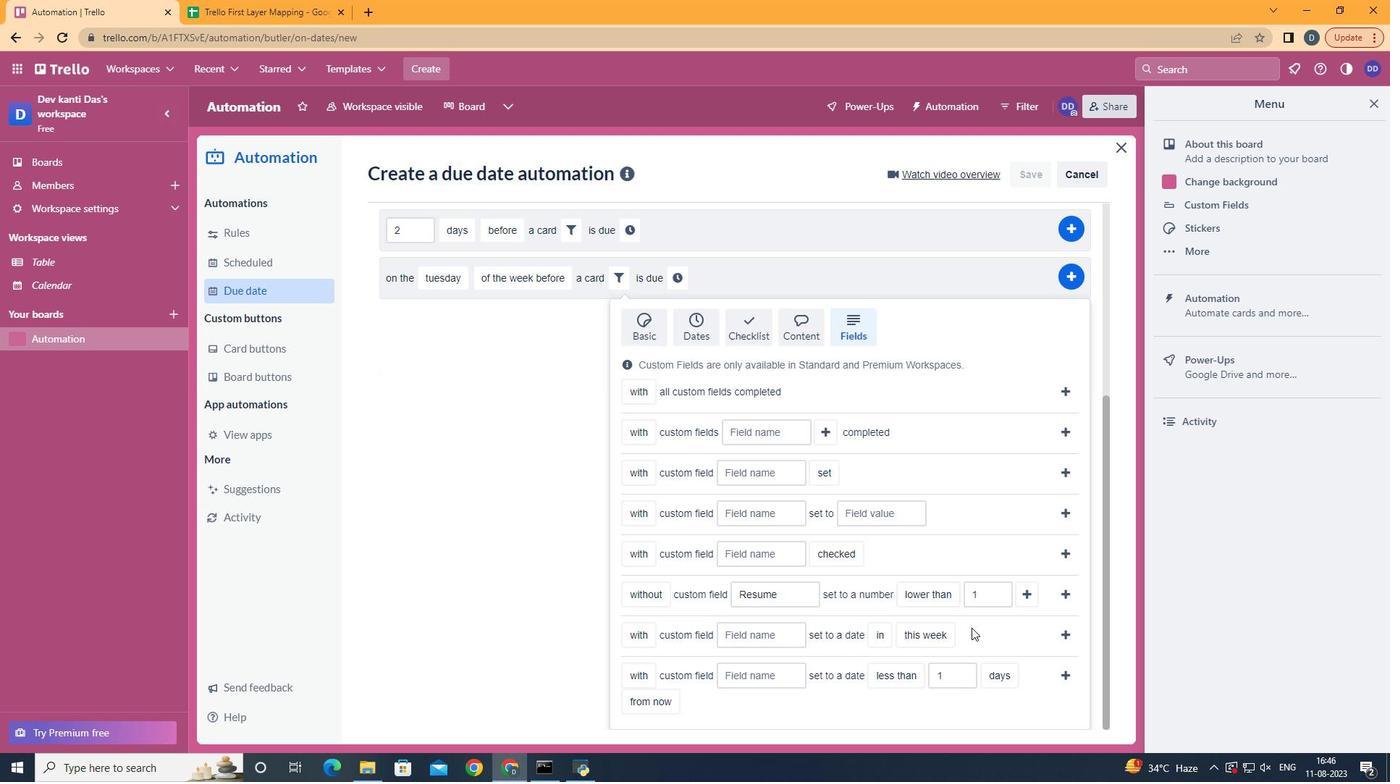 
Action: Mouse pressed left at (953, 677)
Screenshot: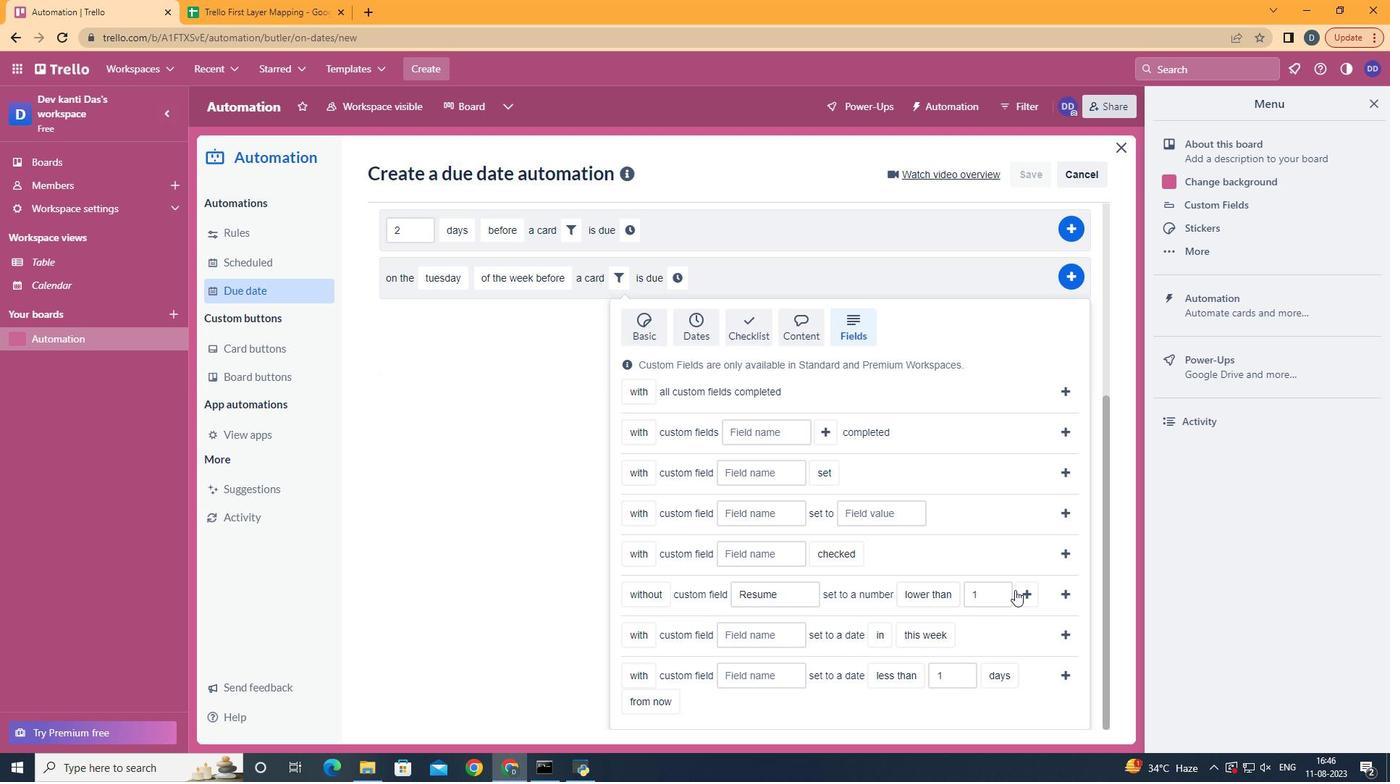 
Action: Mouse moved to (1032, 584)
Screenshot: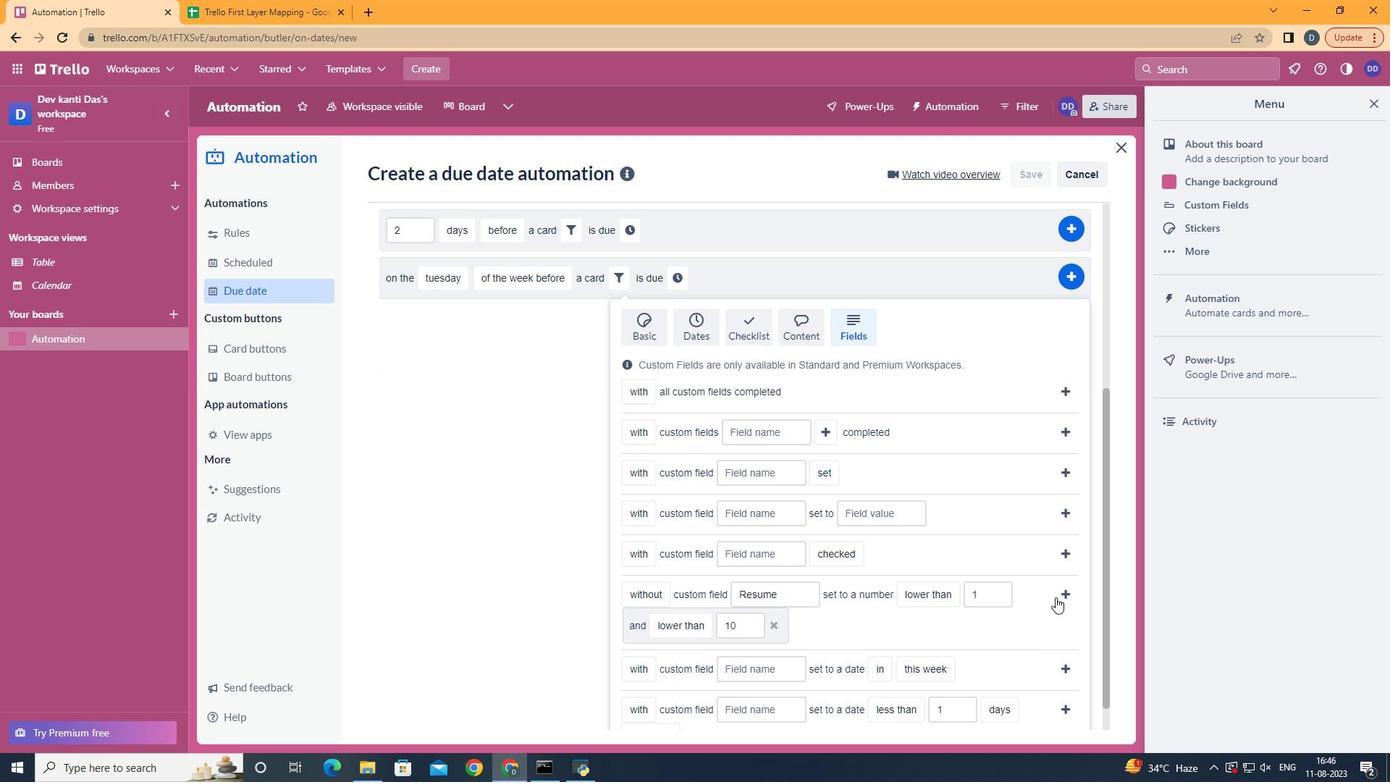 
Action: Mouse pressed left at (1032, 584)
Screenshot: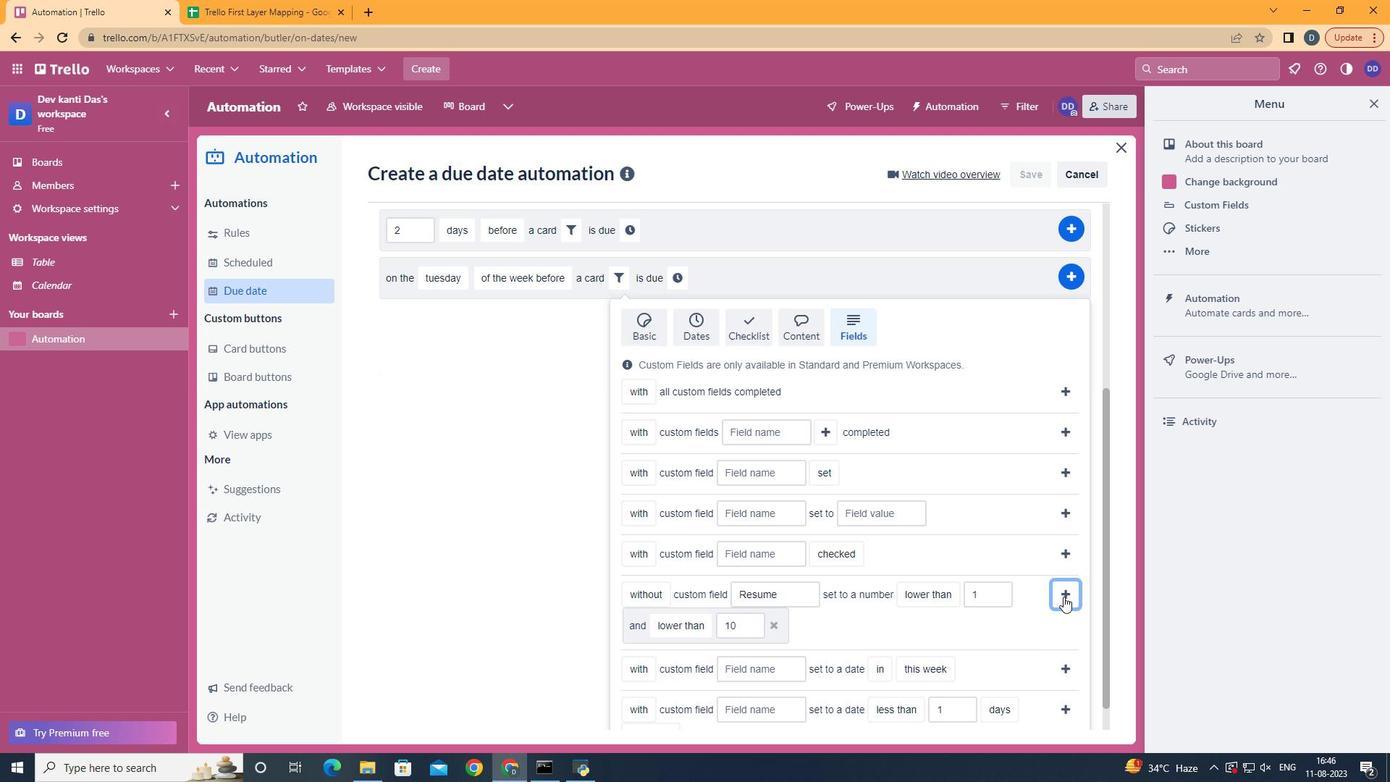 
Action: Mouse moved to (1061, 594)
Screenshot: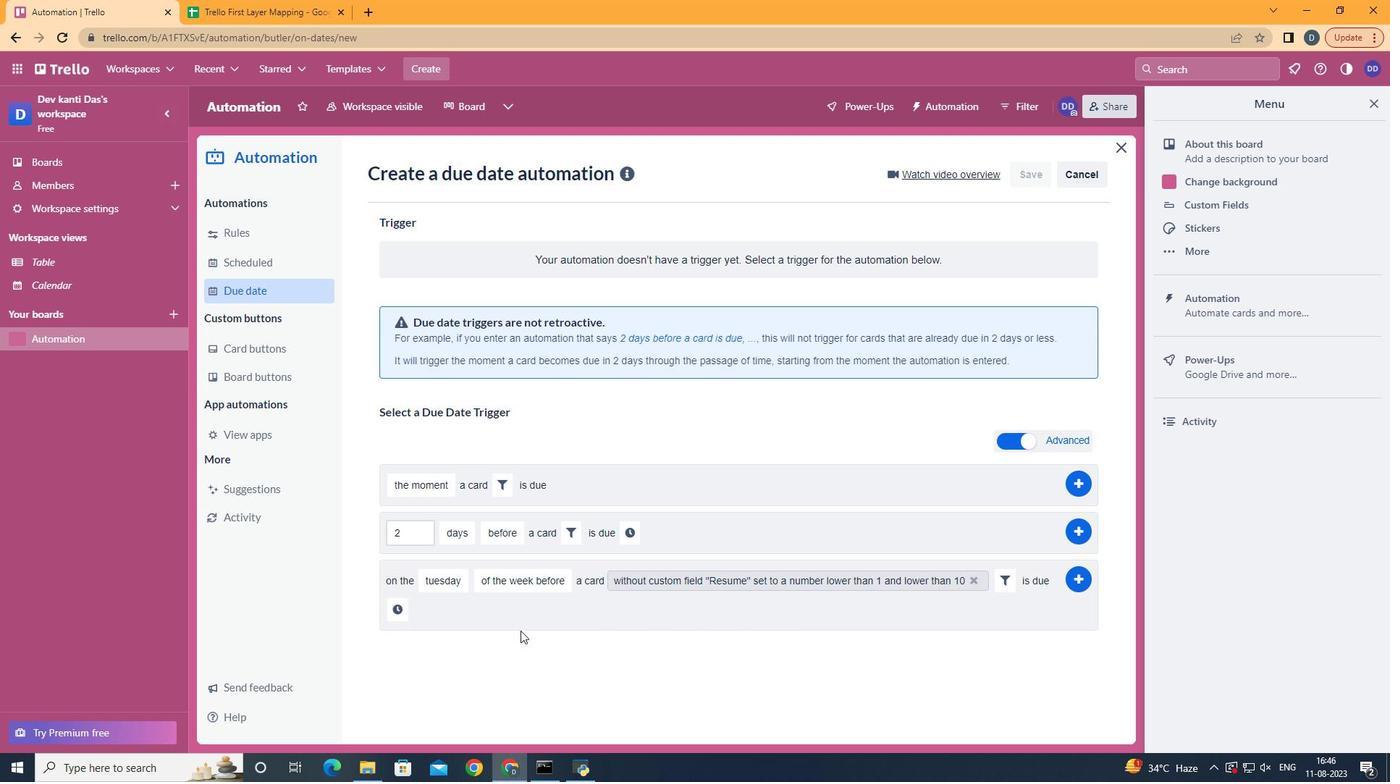 
Action: Mouse pressed left at (1061, 594)
Screenshot: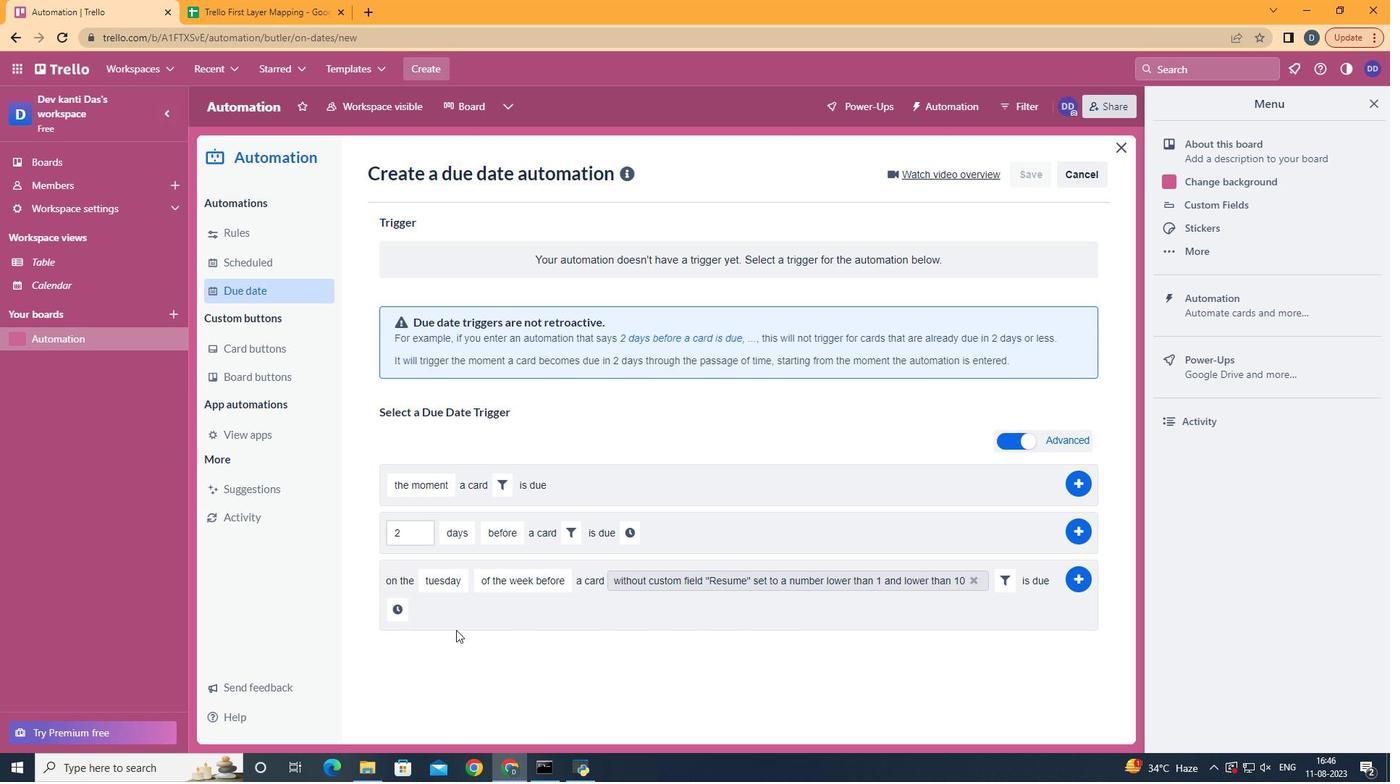 
Action: Mouse moved to (392, 611)
Screenshot: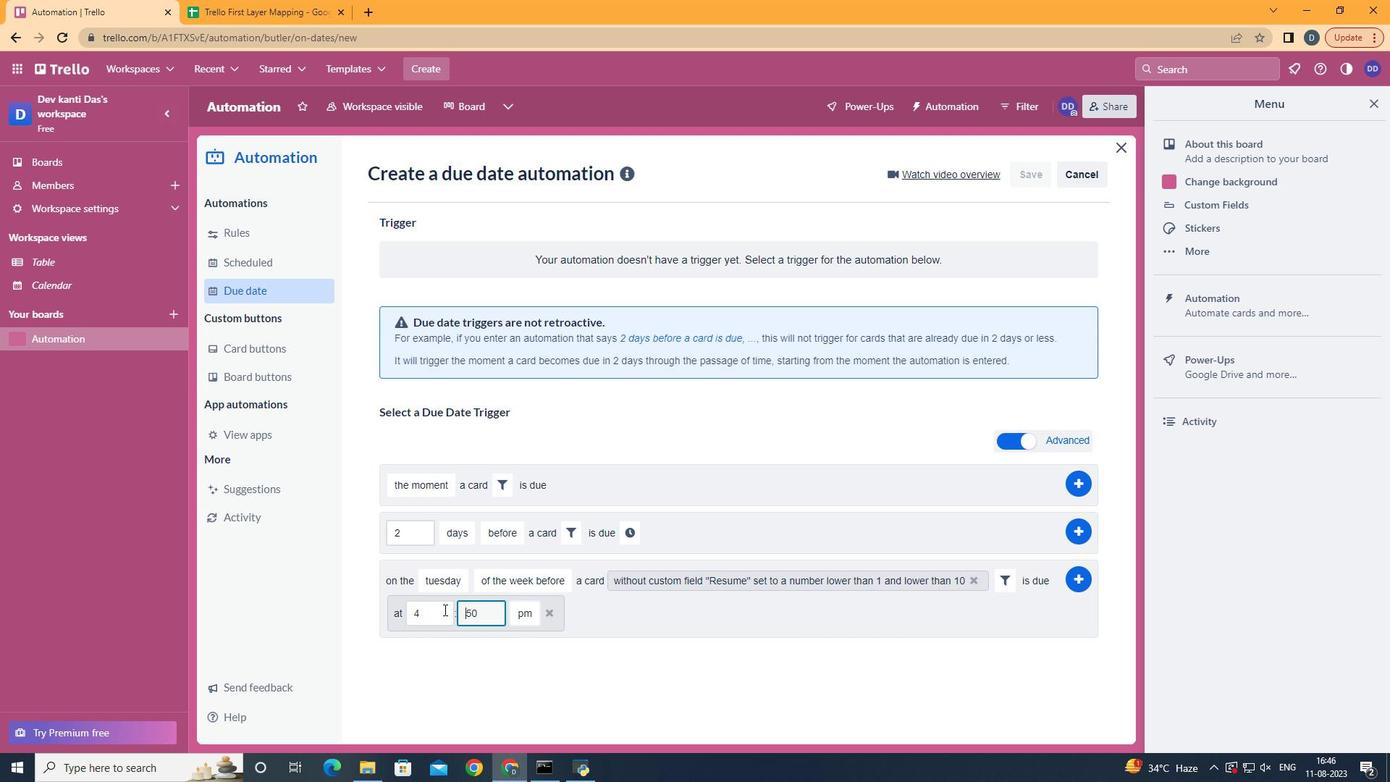 
Action: Mouse pressed left at (392, 611)
Screenshot: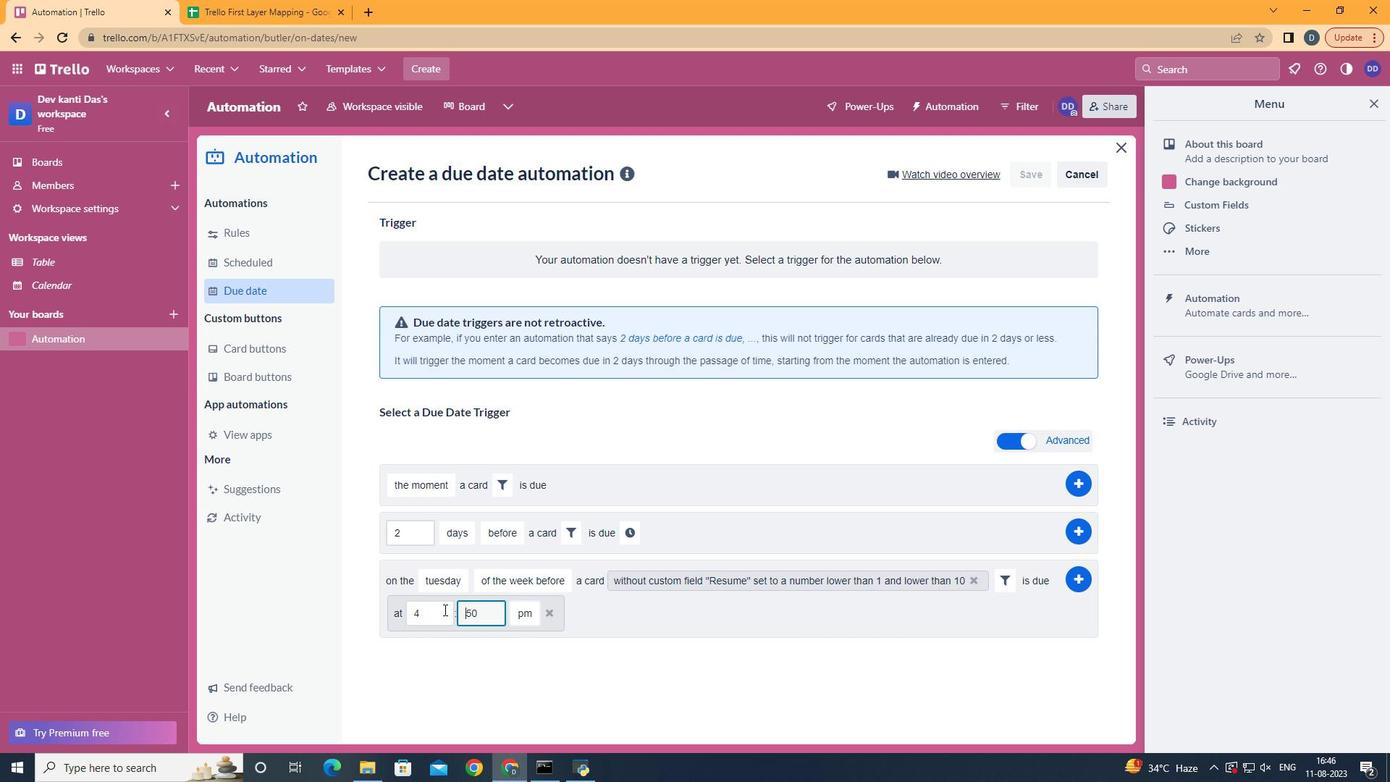 
Action: Mouse moved to (455, 609)
Screenshot: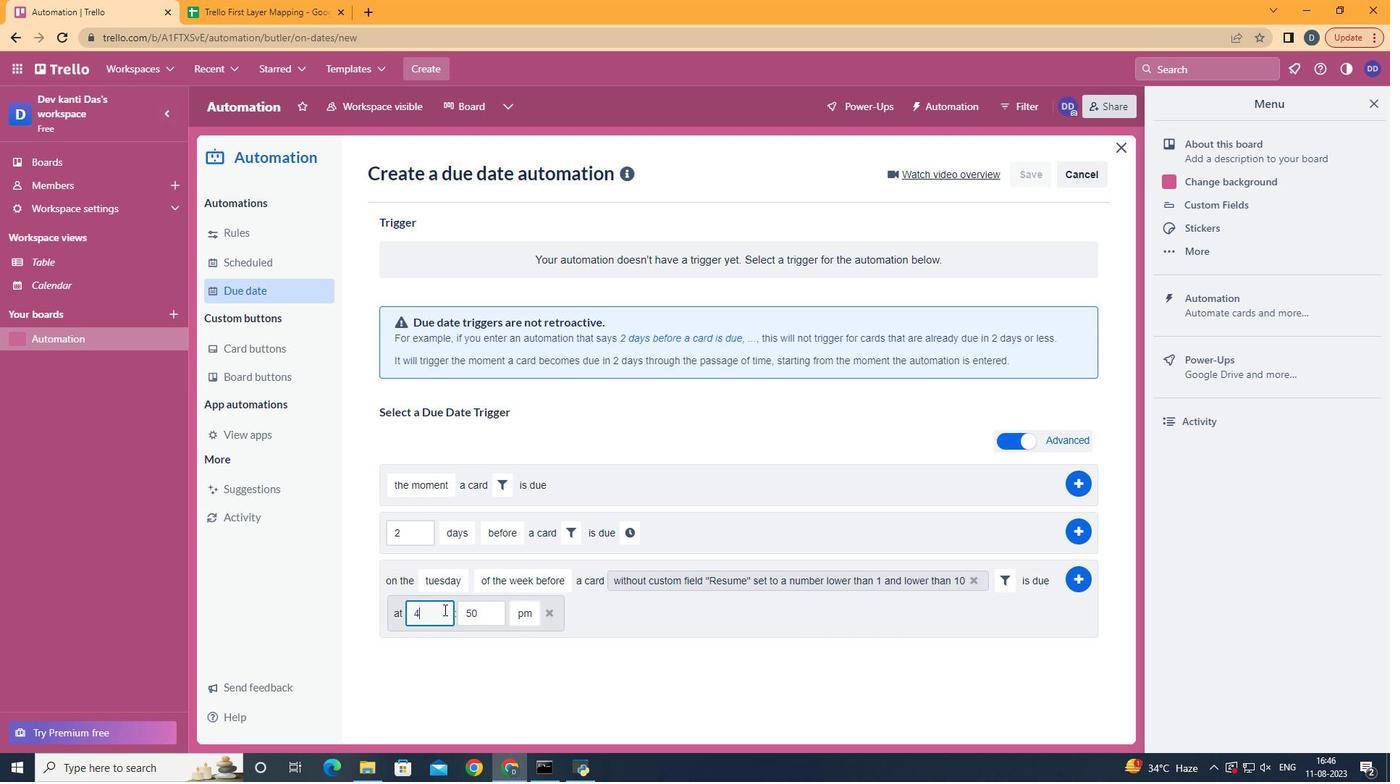 
Action: Mouse pressed left at (455, 609)
Screenshot: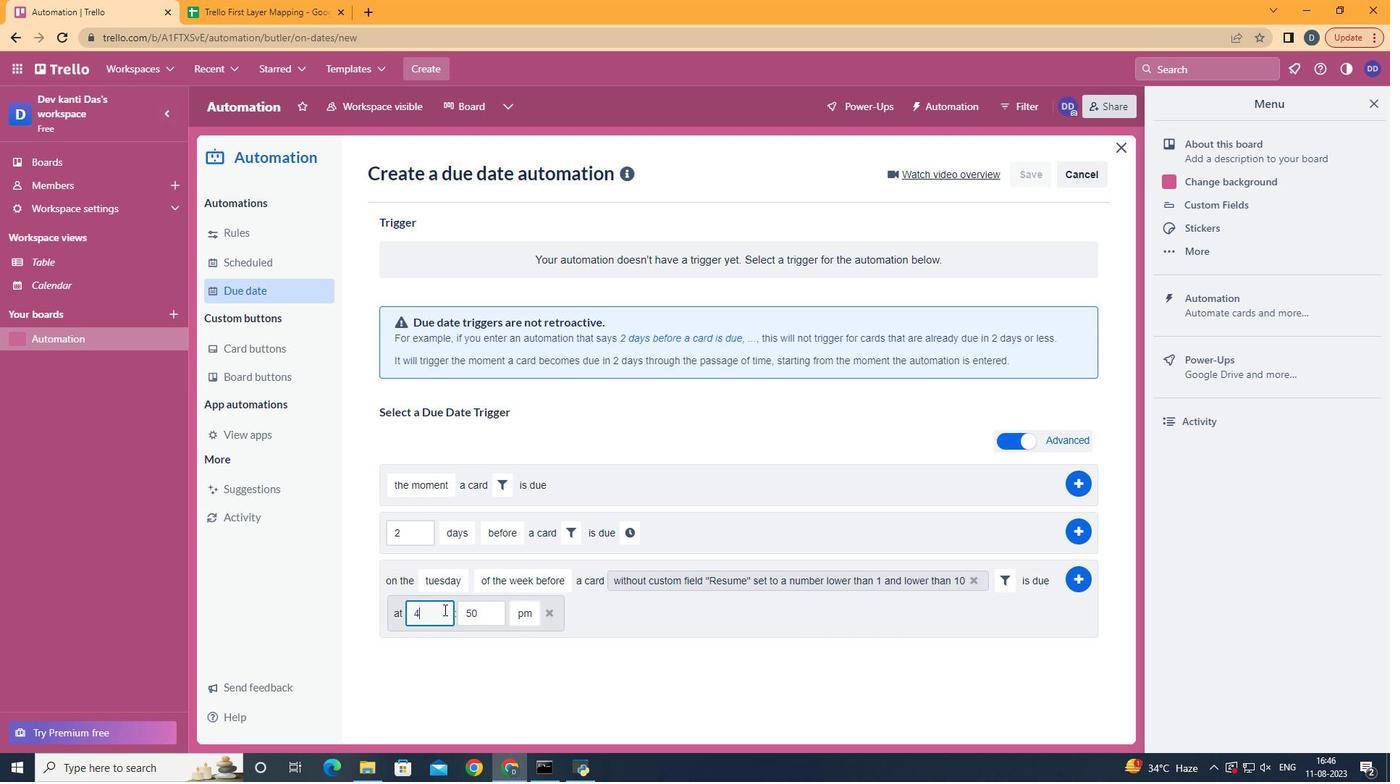 
Action: Mouse moved to (441, 607)
Screenshot: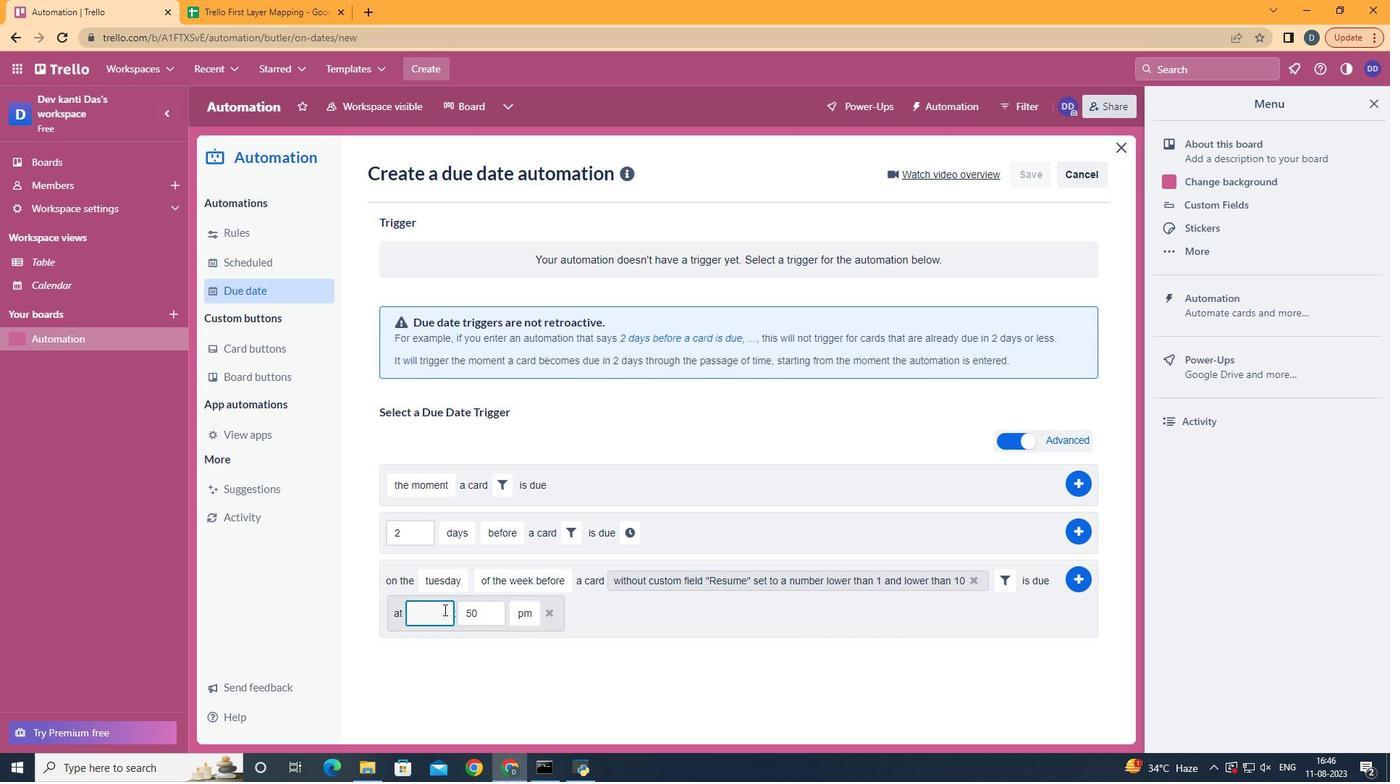 
Action: Mouse pressed left at (441, 607)
Screenshot: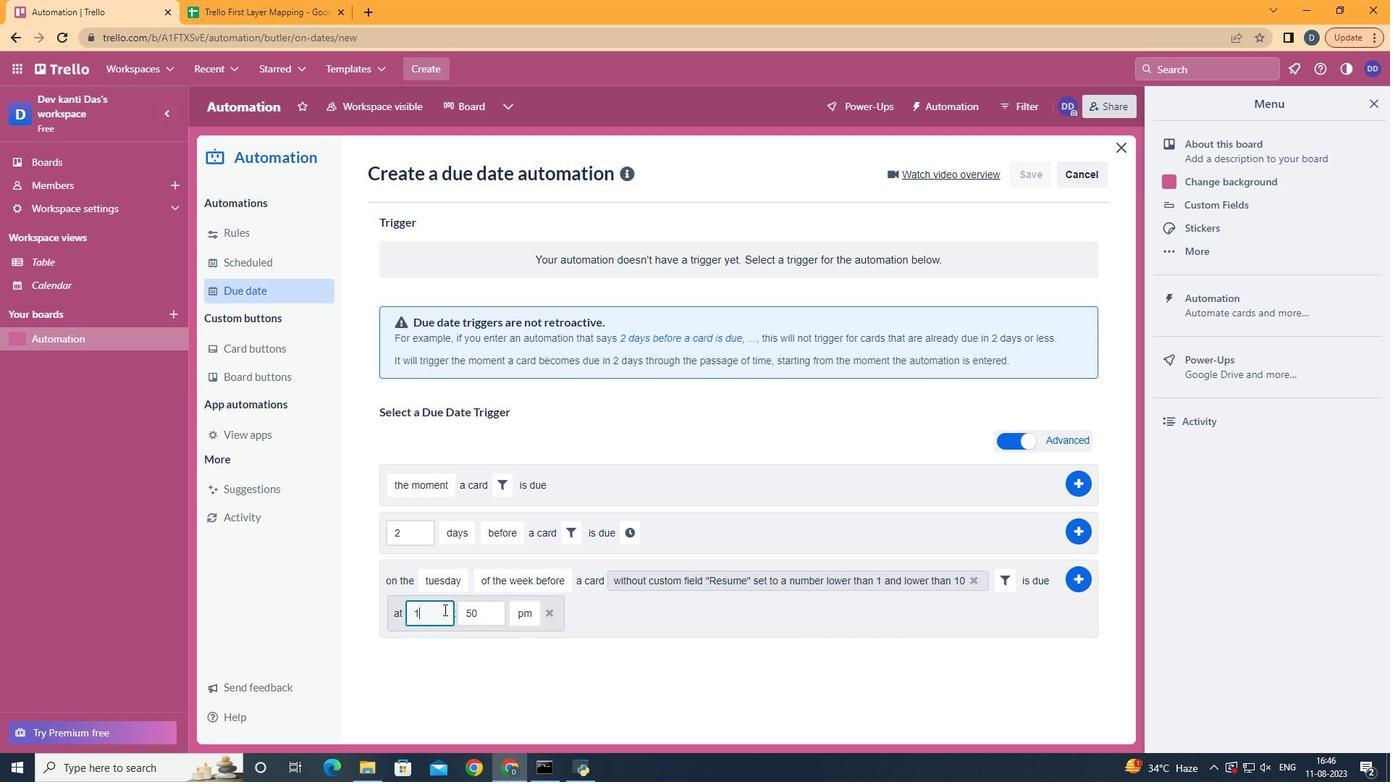 
Action: Key pressed <Key.backspace>11
Screenshot: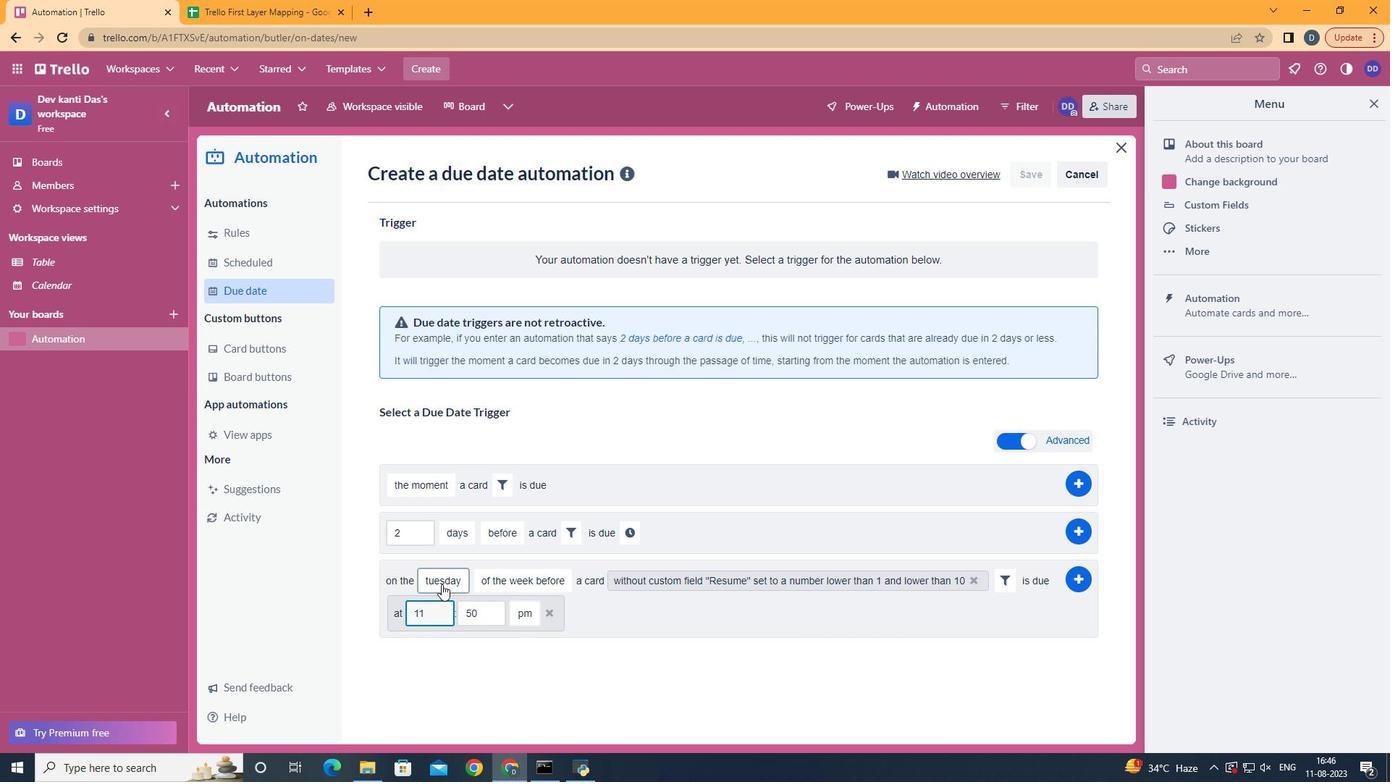 
Action: Mouse moved to (489, 609)
Screenshot: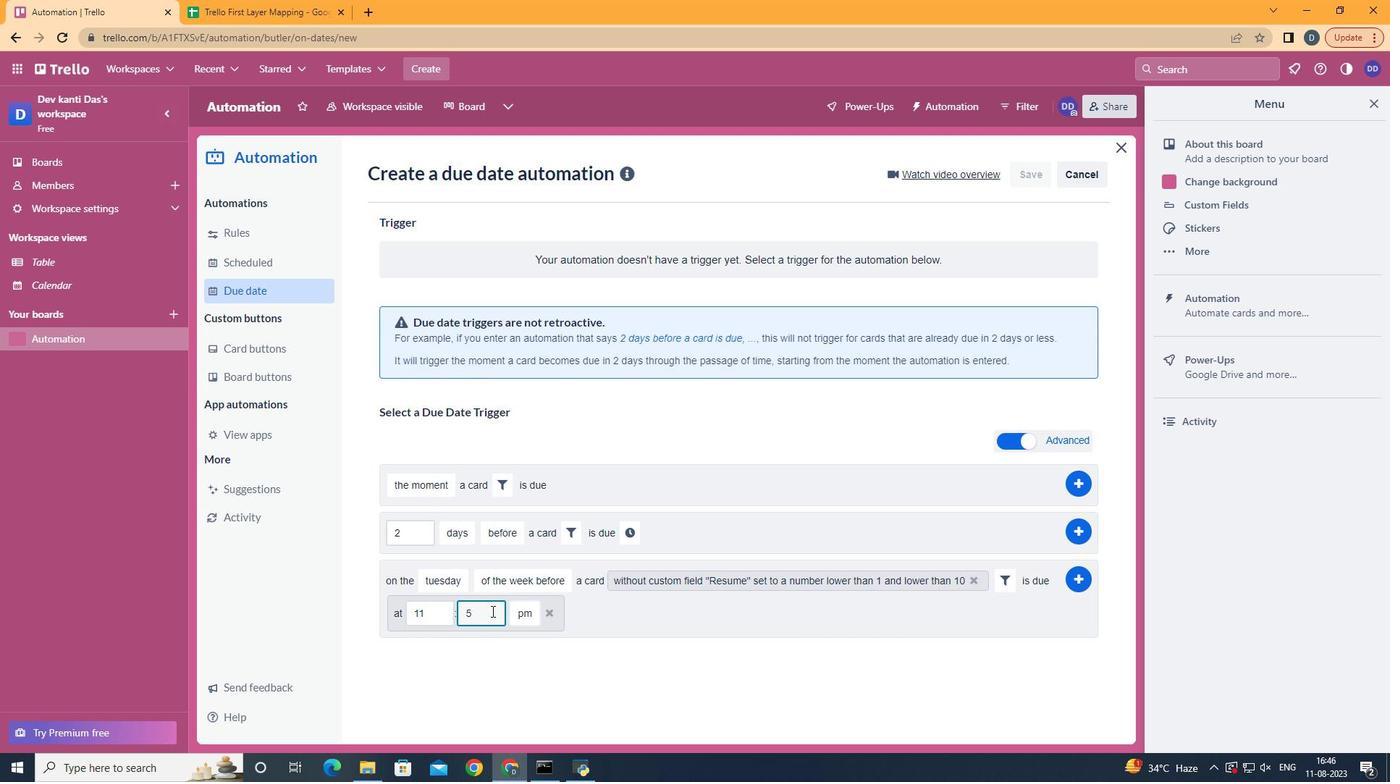 
Action: Mouse pressed left at (489, 609)
Screenshot: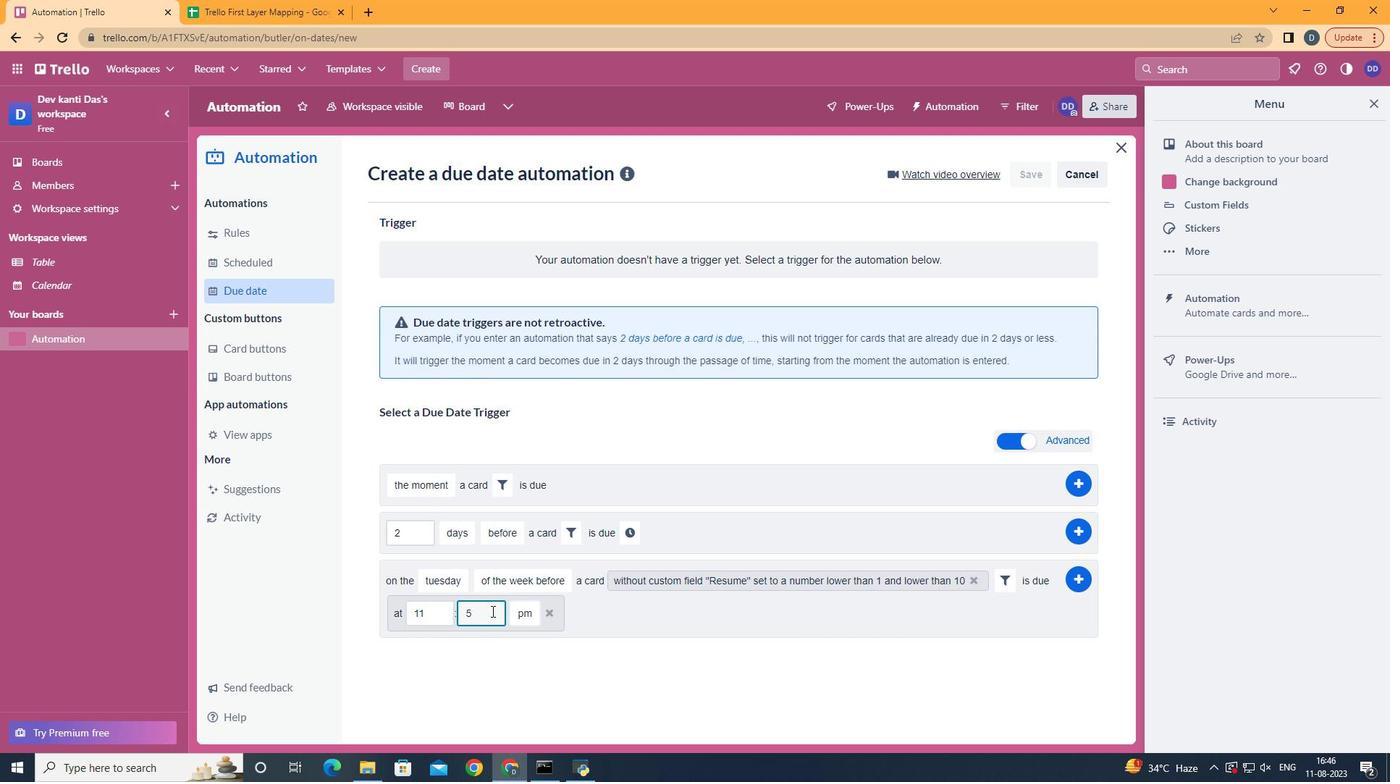 
Action: Key pressed <Key.backspace><Key.backspace>00
Screenshot: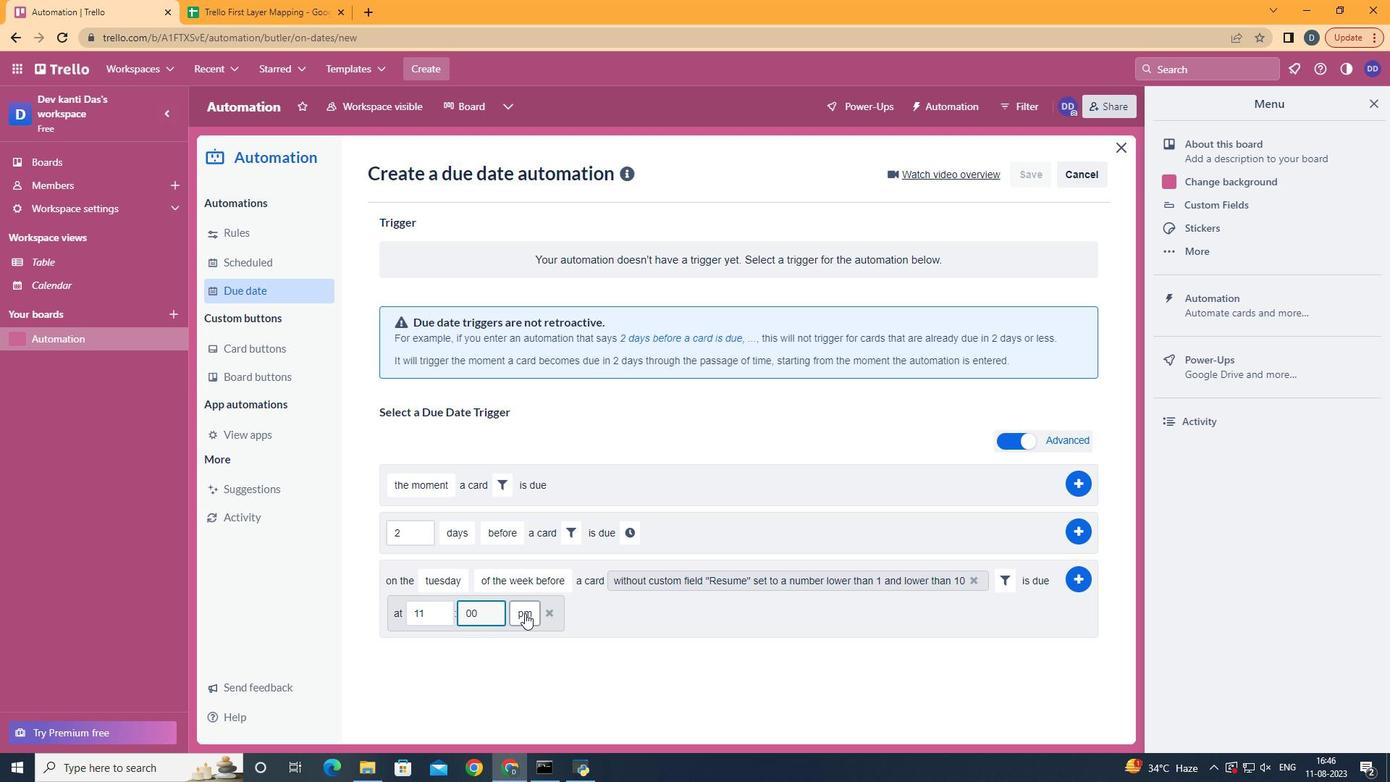 
Action: Mouse moved to (516, 640)
Screenshot: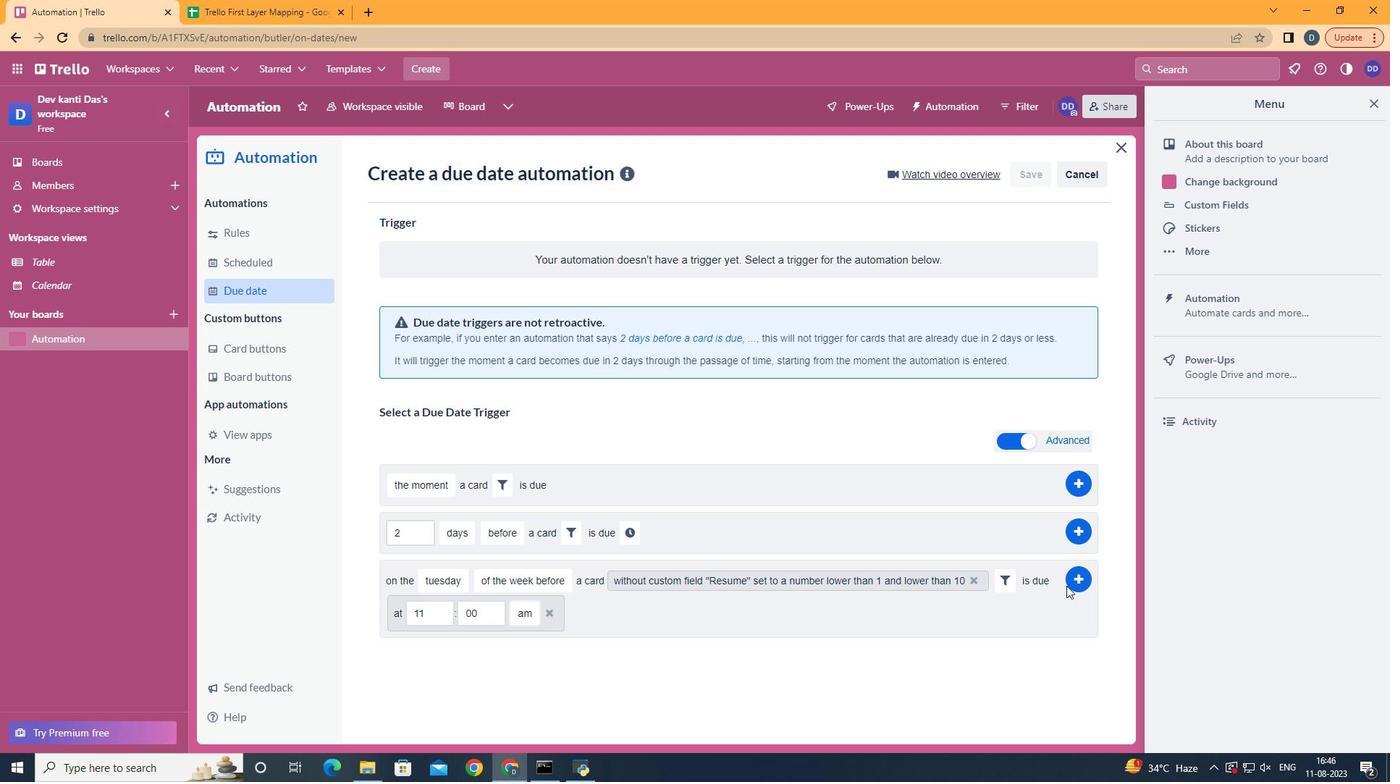 
Action: Mouse pressed left at (516, 640)
Screenshot: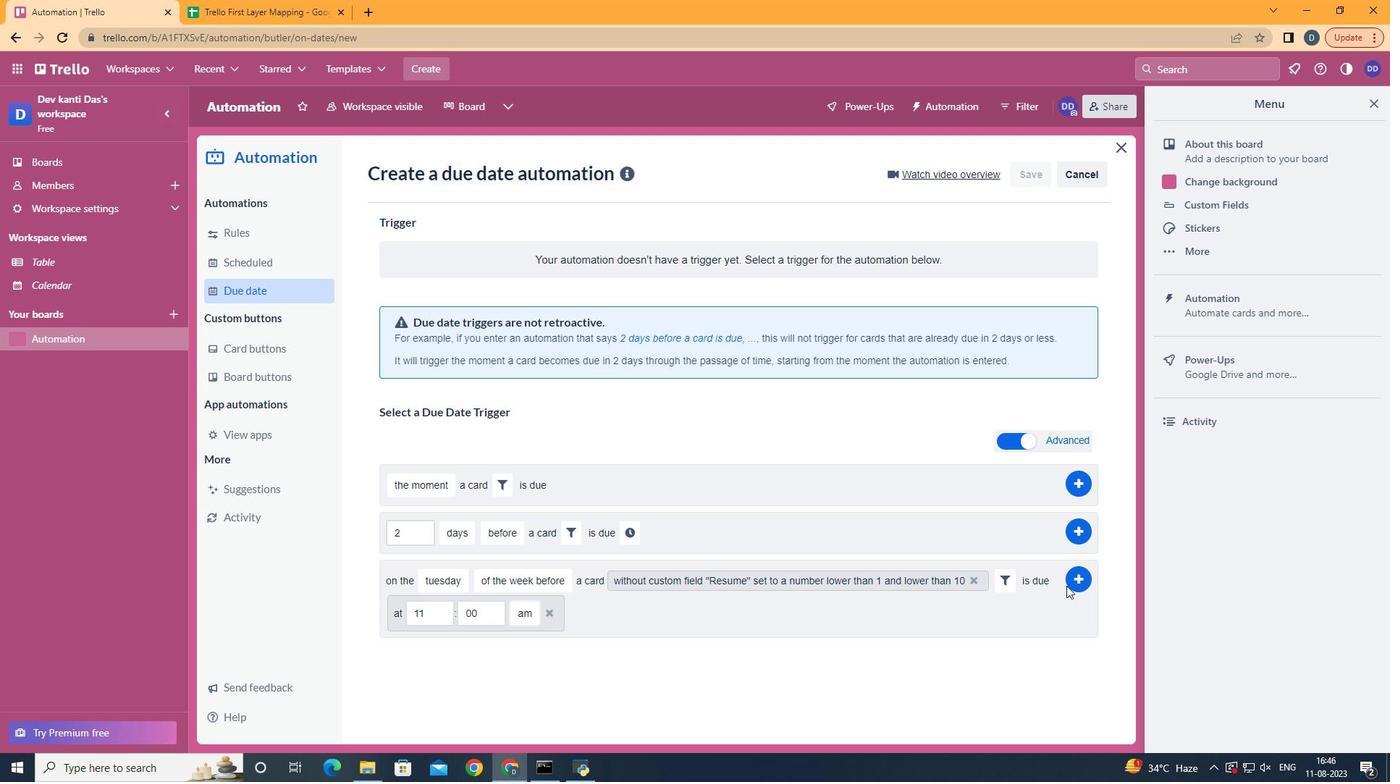 
Action: Mouse moved to (1064, 583)
Screenshot: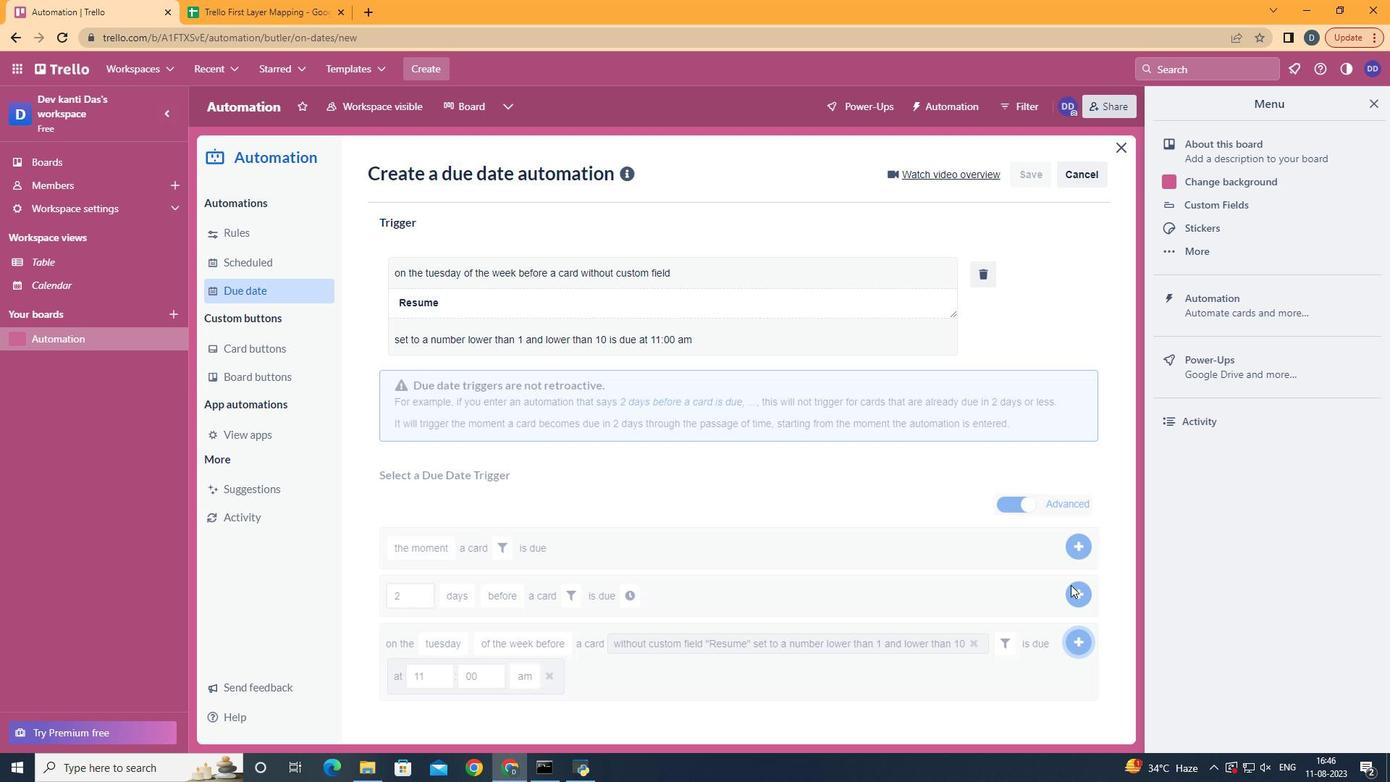 
Action: Mouse pressed left at (1064, 583)
Screenshot: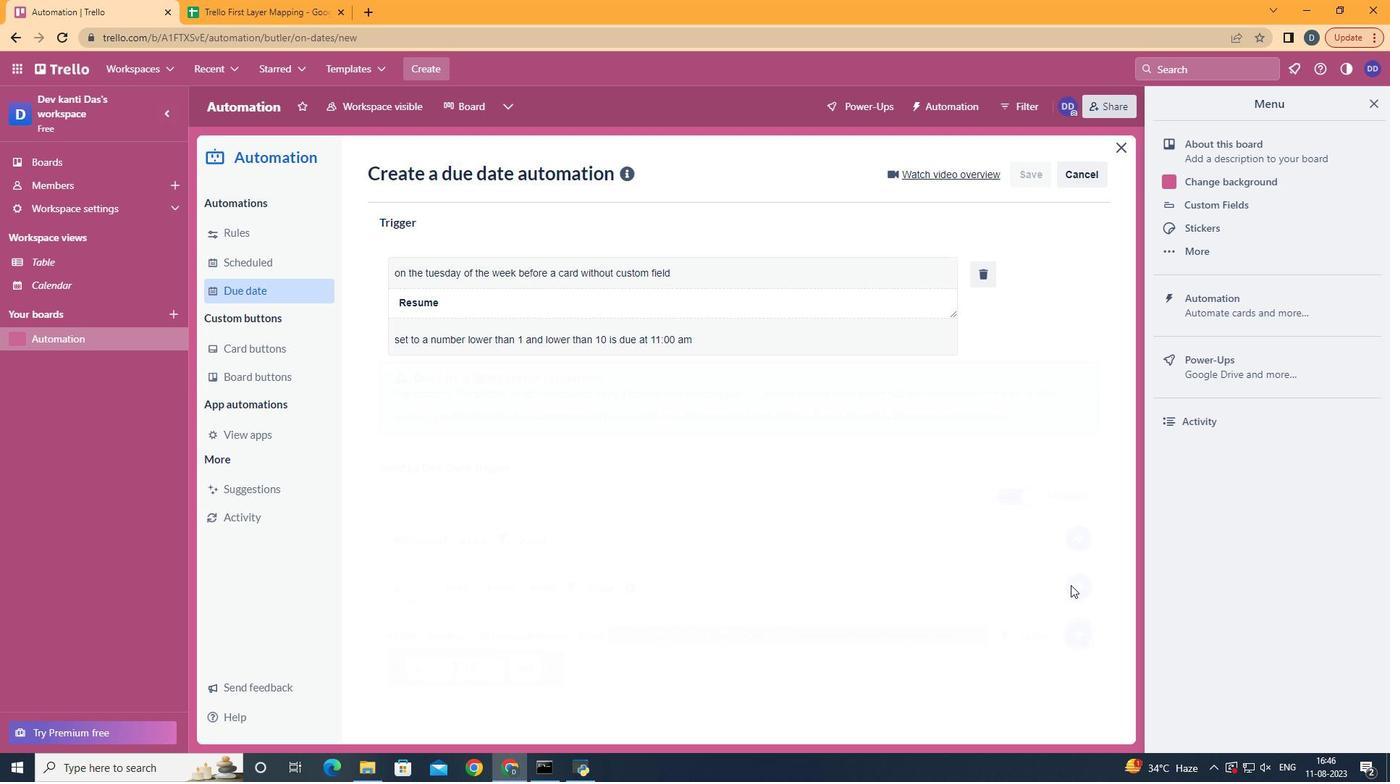 
Action: Mouse moved to (1068, 582)
Screenshot: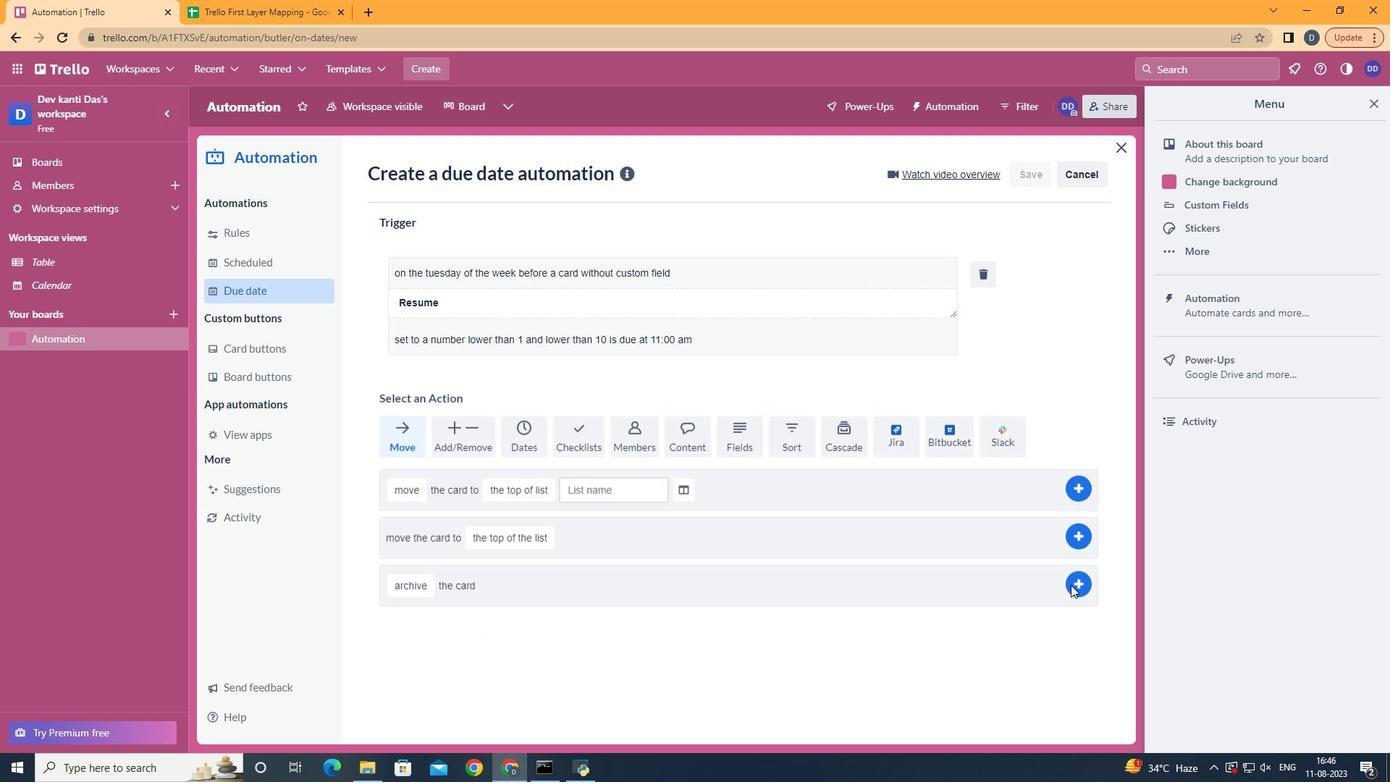 
Action: Mouse pressed left at (1068, 582)
Screenshot: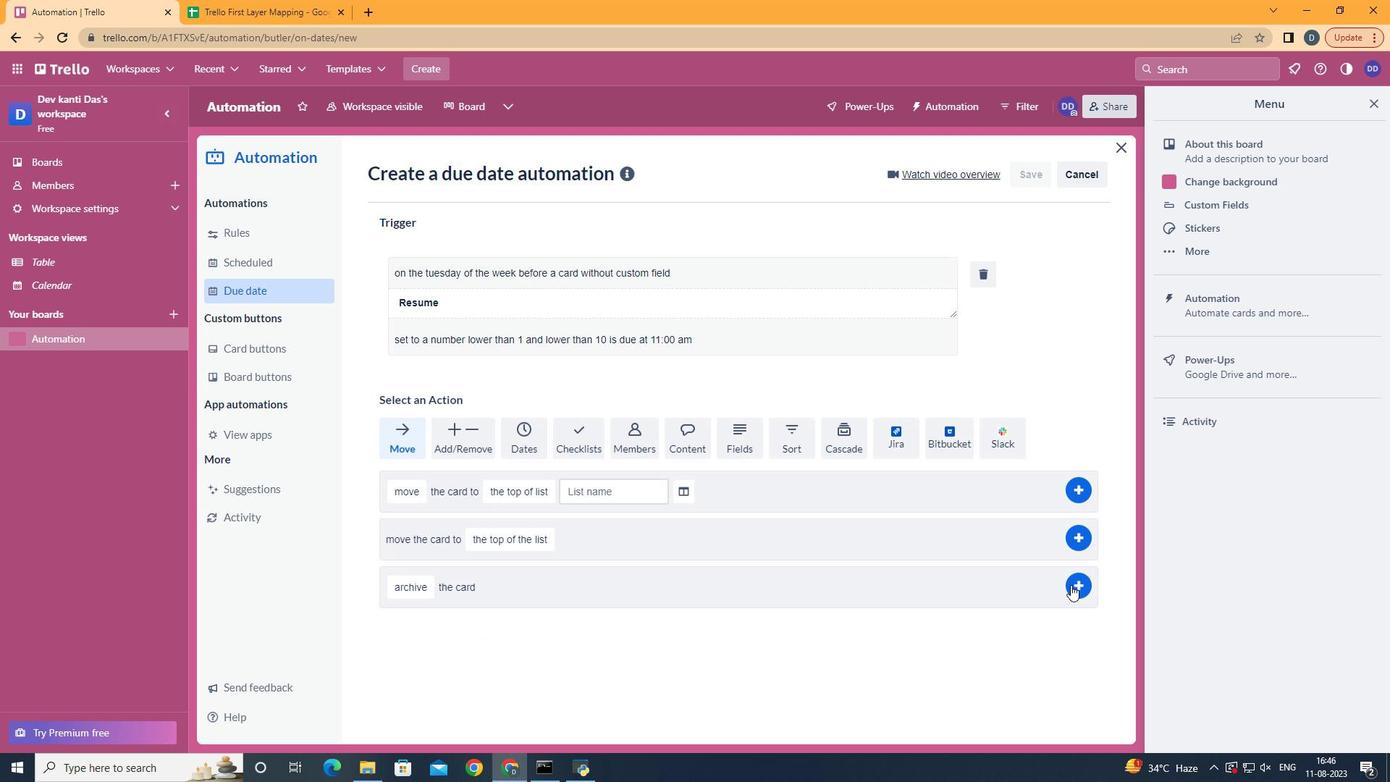 
